 Task: Open Card Conference Execution in Board Resource Allocation Solutions to Workspace Fleet Management and add a team member Softage.1@softage.net, a label Blue, a checklist Project Management Training, an attachment from your computer, a color Blue and finally, add a card description 'Create new marketing materials for product launch' and a comment 'Given the potential impact of this task on our company environmental impact, let us ensure that we approach it with a sense of sustainability and responsibility.'. Add a start date 'Jan 01, 1900' with a due date 'Jan 08, 1900'
Action: Mouse moved to (220, 137)
Screenshot: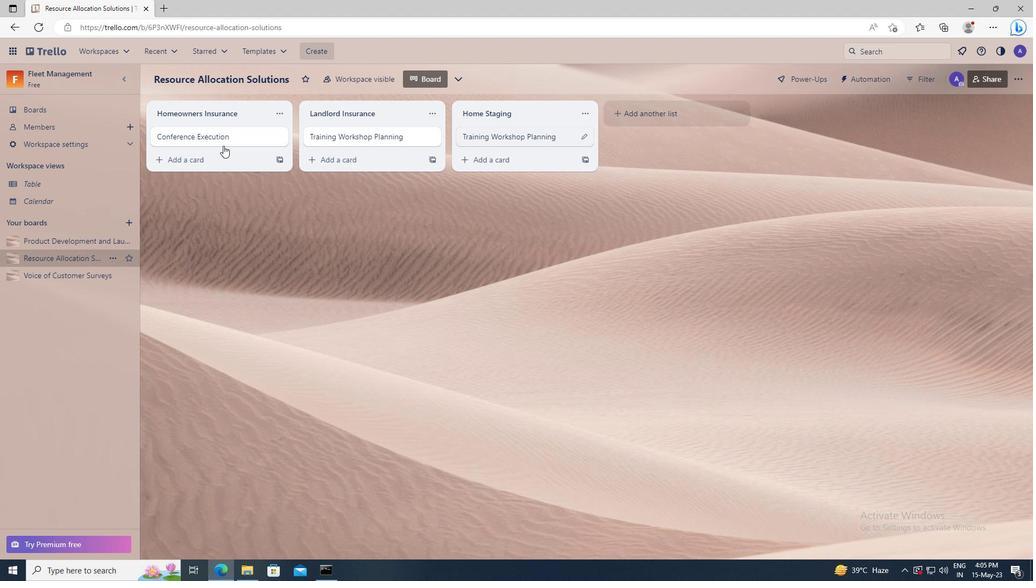 
Action: Mouse pressed left at (220, 137)
Screenshot: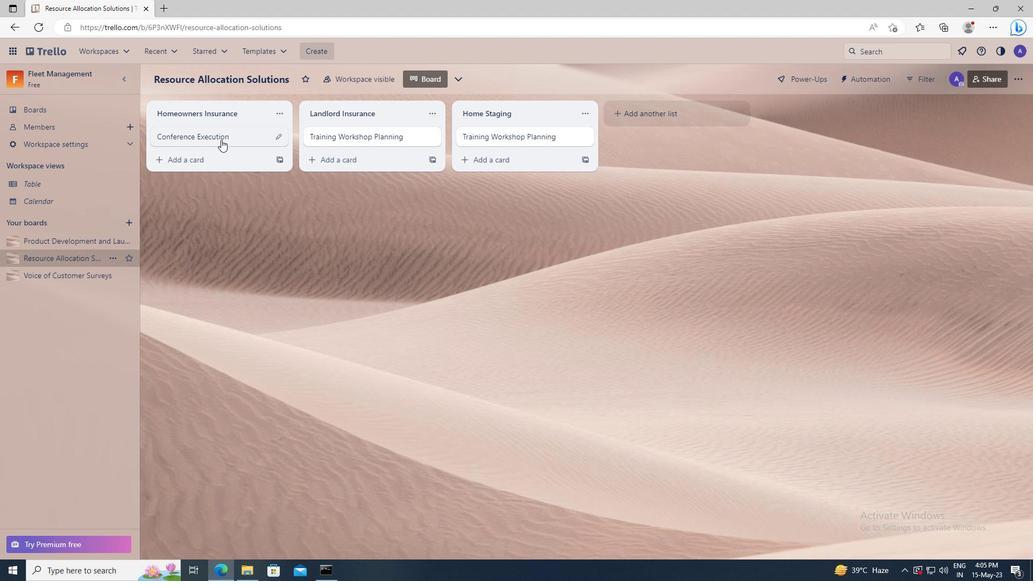 
Action: Mouse moved to (644, 128)
Screenshot: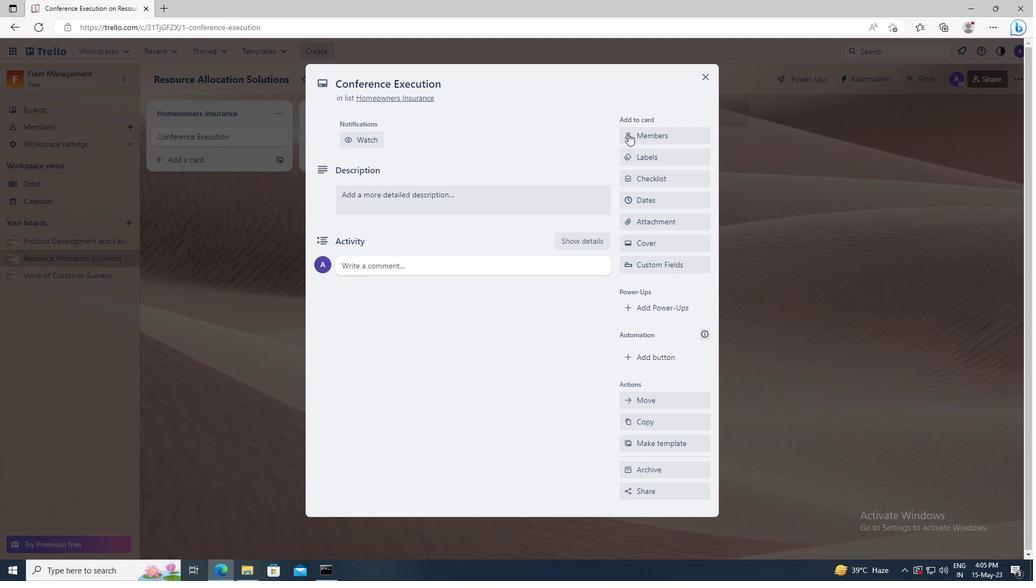 
Action: Mouse pressed left at (644, 128)
Screenshot: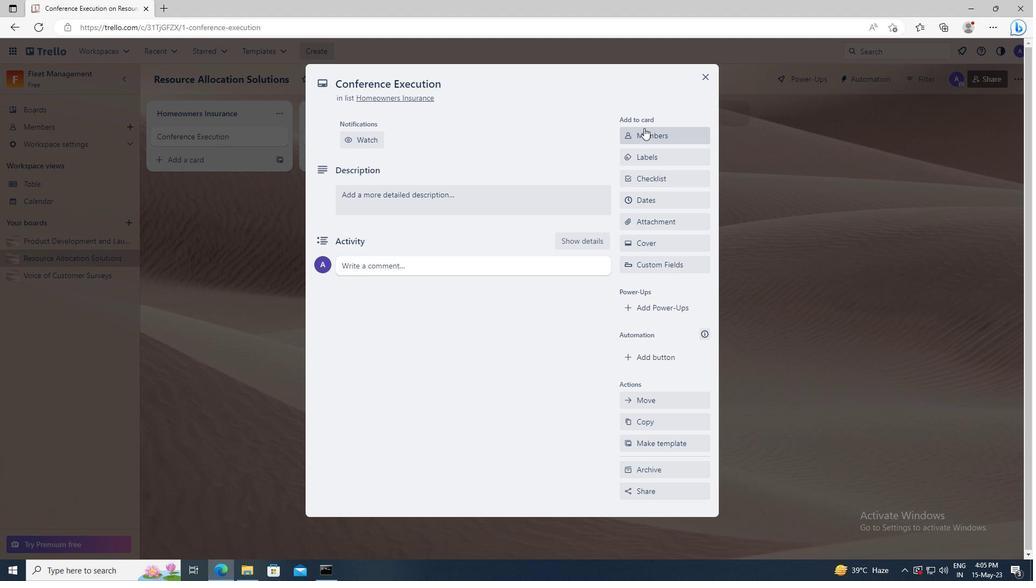
Action: Mouse moved to (646, 185)
Screenshot: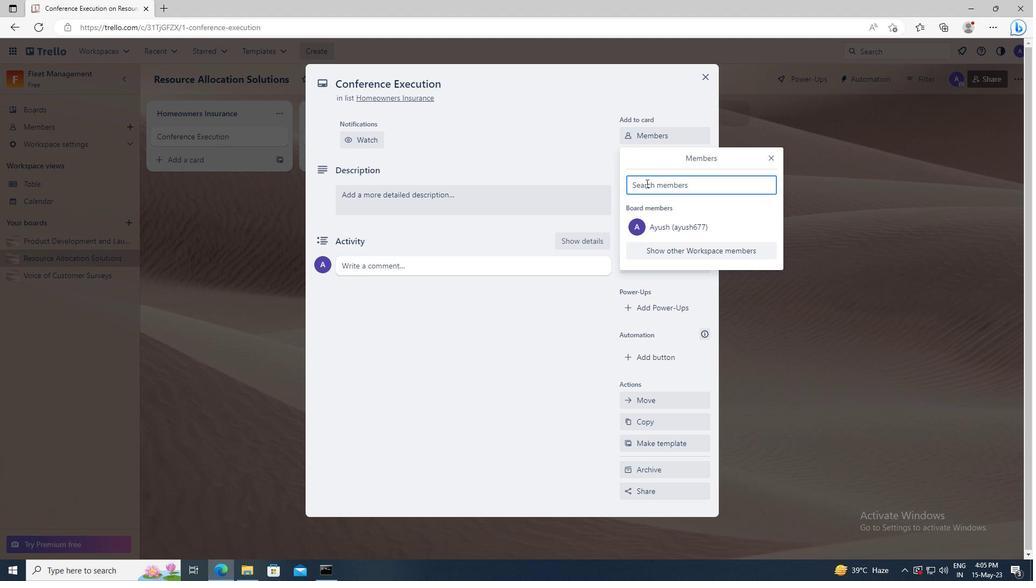 
Action: Mouse pressed left at (646, 185)
Screenshot: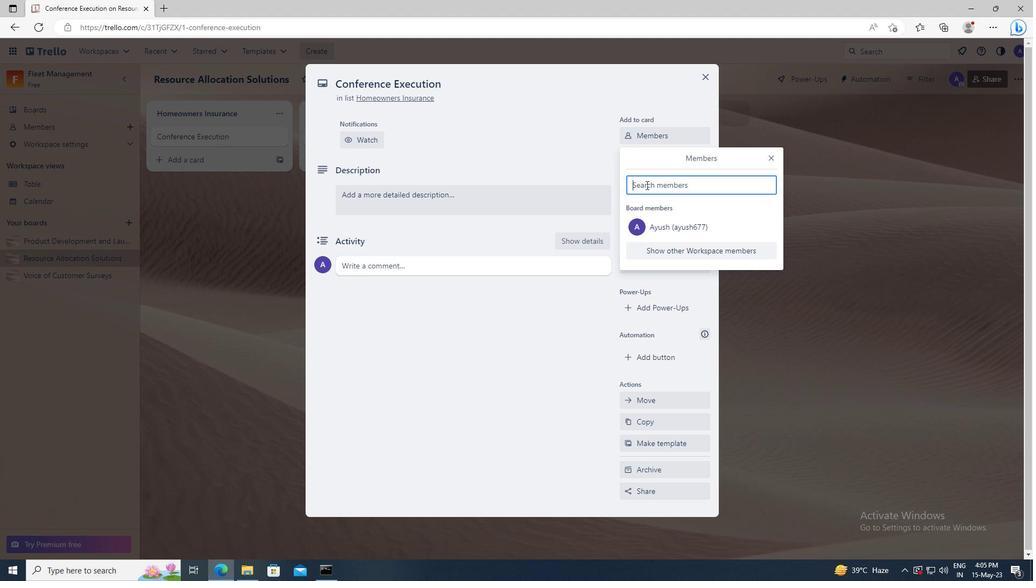 
Action: Key pressed <Key.shift>SOFTAGE.1
Screenshot: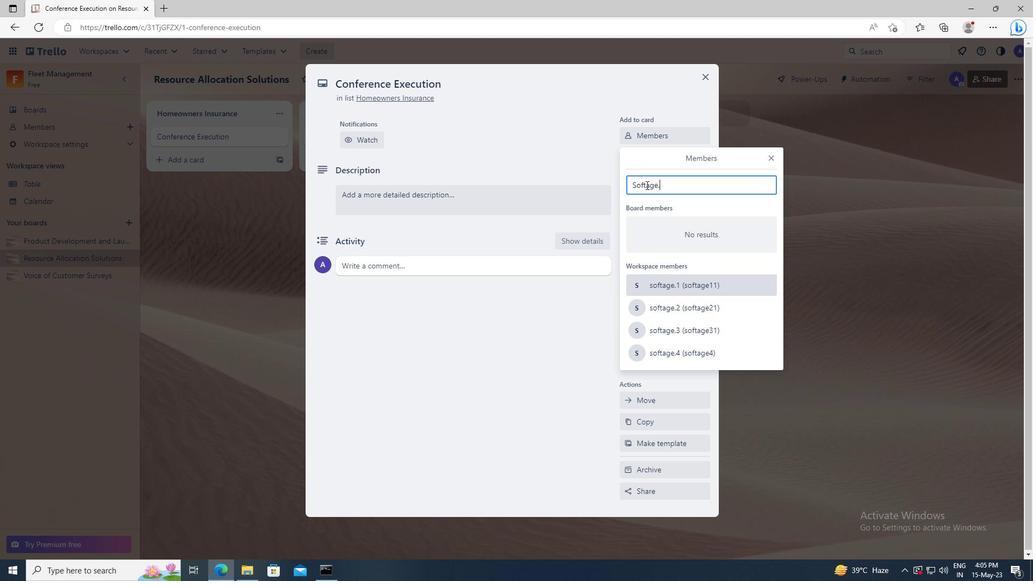 
Action: Mouse moved to (653, 284)
Screenshot: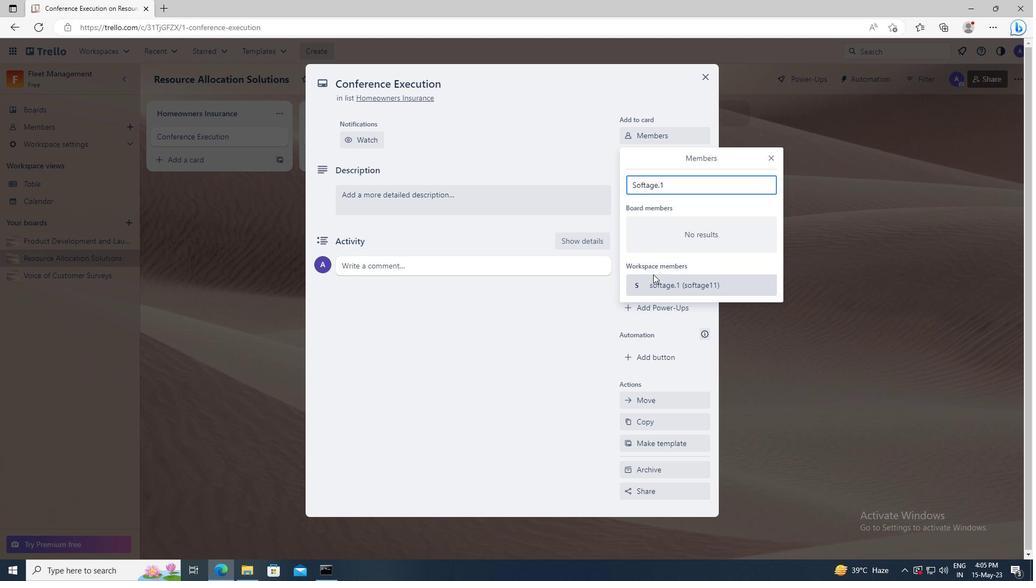 
Action: Mouse pressed left at (653, 284)
Screenshot: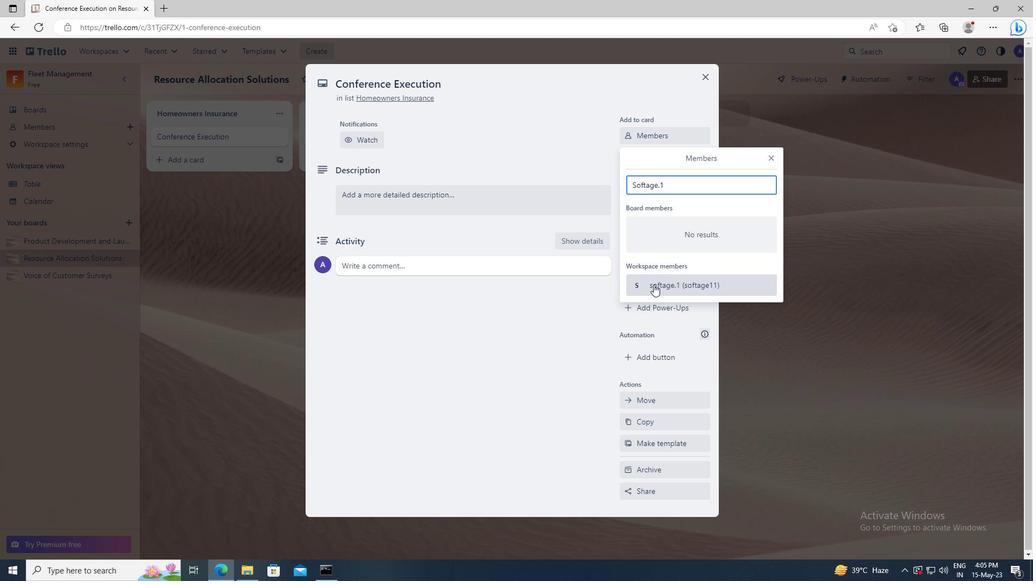 
Action: Mouse moved to (769, 156)
Screenshot: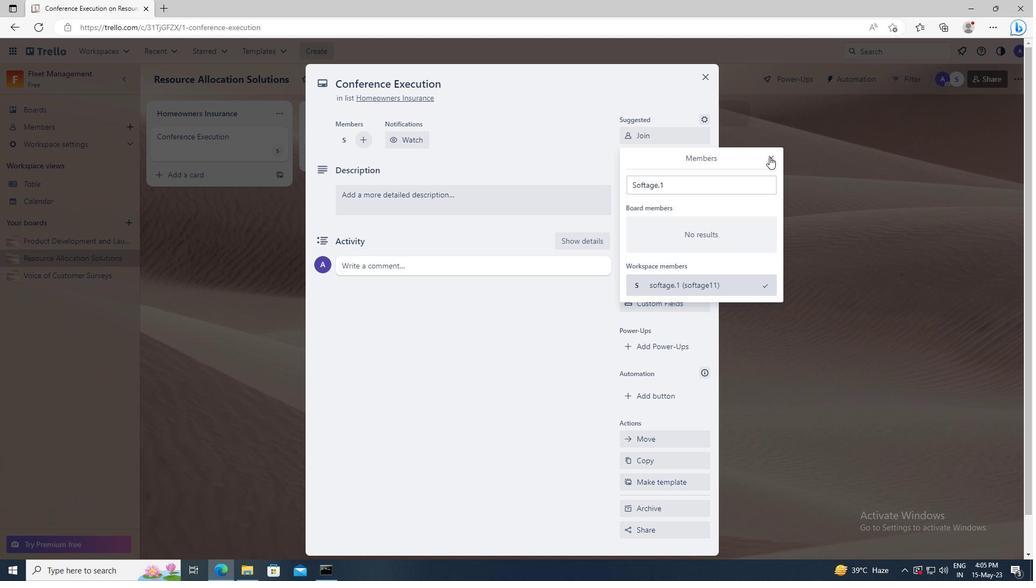 
Action: Mouse pressed left at (769, 156)
Screenshot: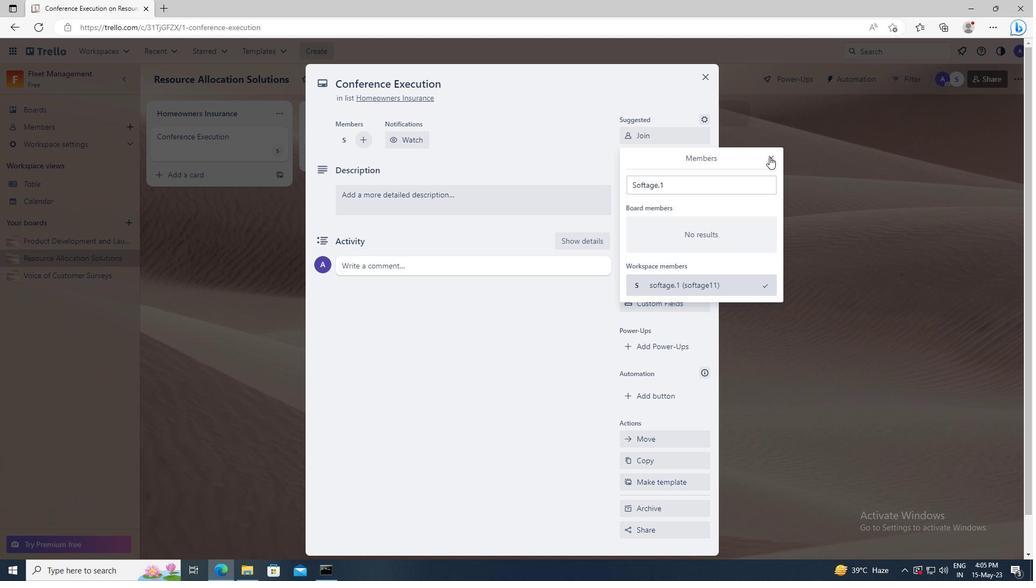 
Action: Mouse moved to (678, 191)
Screenshot: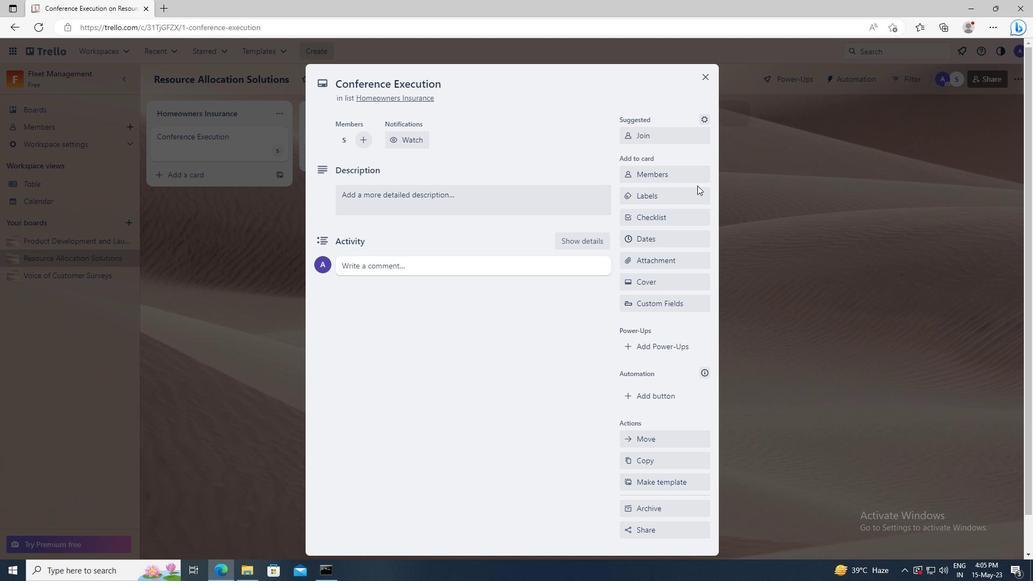 
Action: Mouse pressed left at (678, 191)
Screenshot: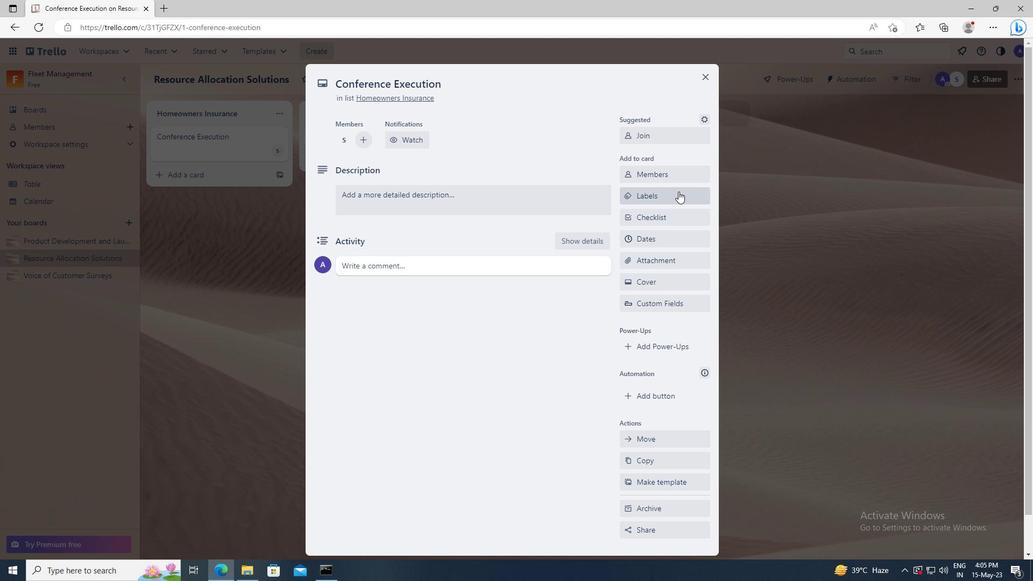 
Action: Mouse moved to (700, 406)
Screenshot: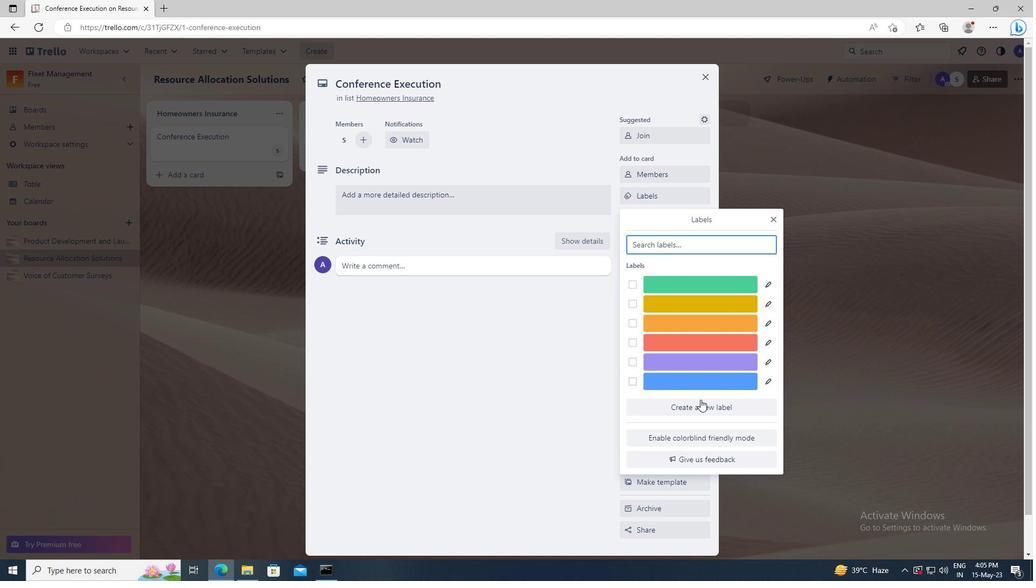
Action: Mouse pressed left at (700, 406)
Screenshot: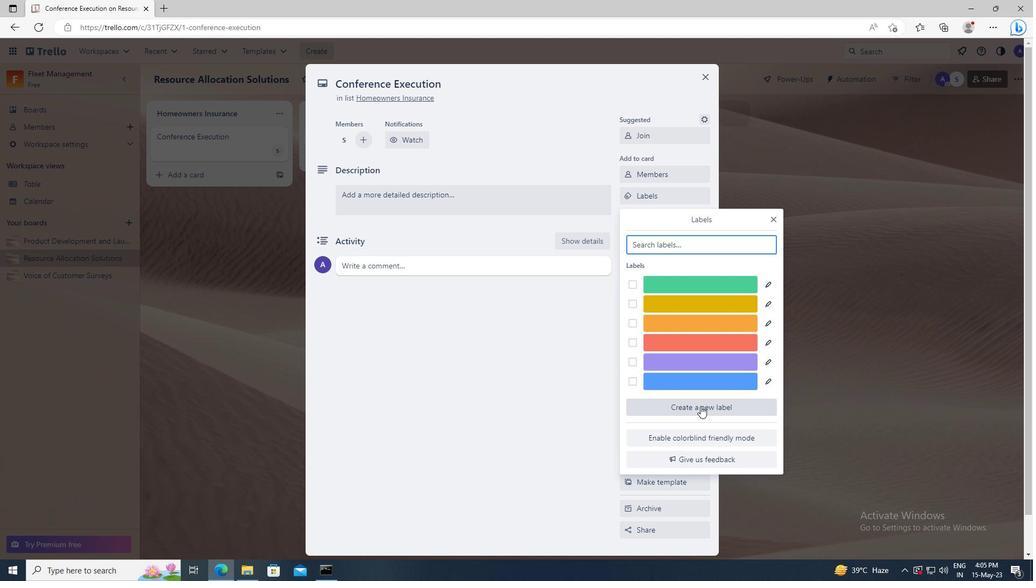 
Action: Mouse moved to (646, 433)
Screenshot: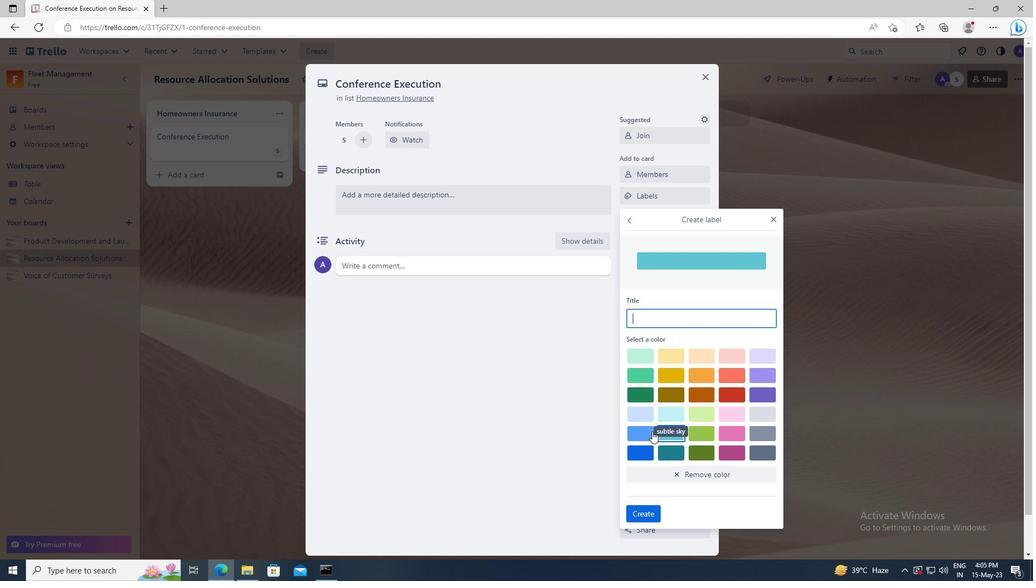 
Action: Mouse pressed left at (646, 433)
Screenshot: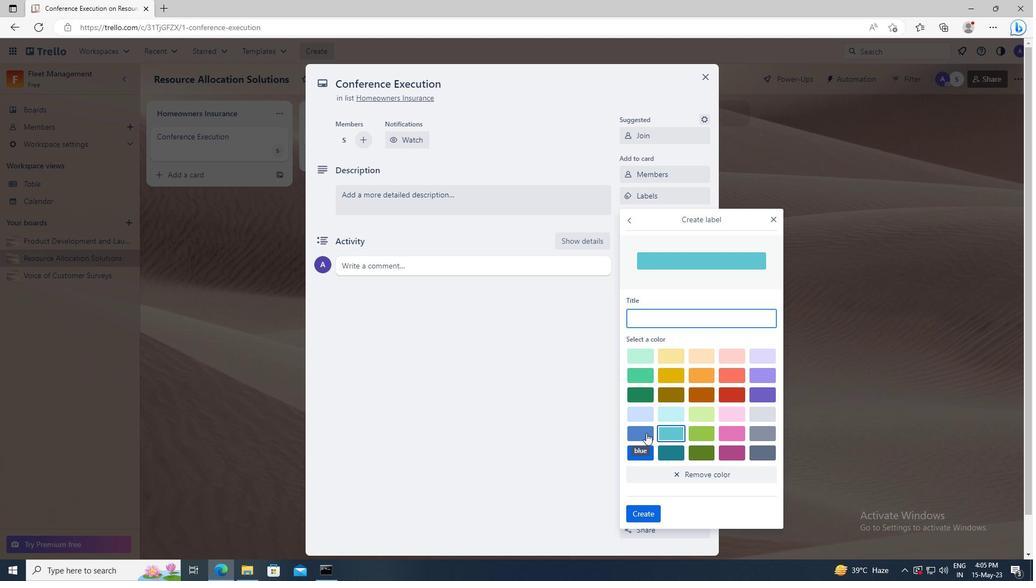 
Action: Mouse moved to (645, 512)
Screenshot: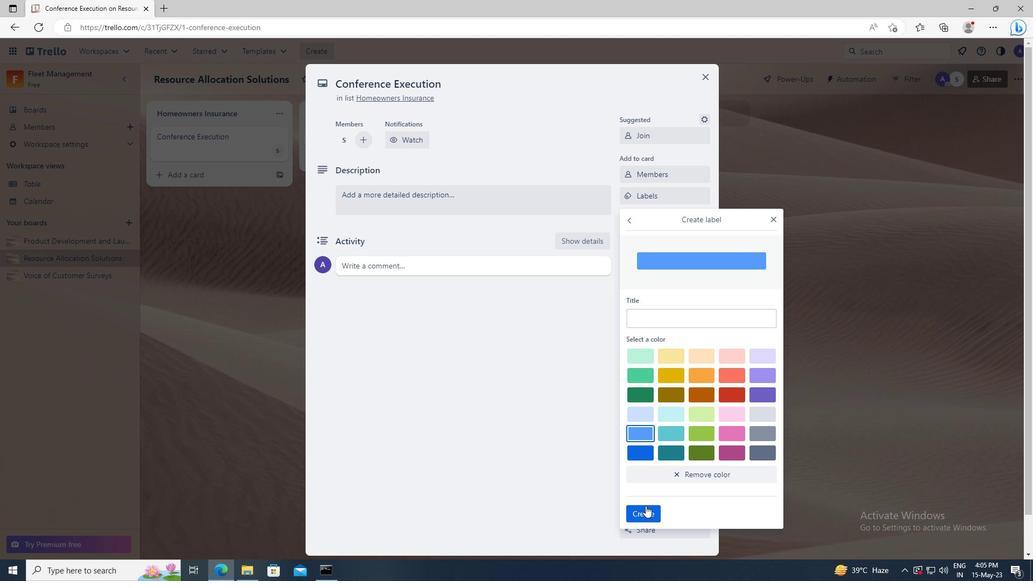 
Action: Mouse pressed left at (645, 512)
Screenshot: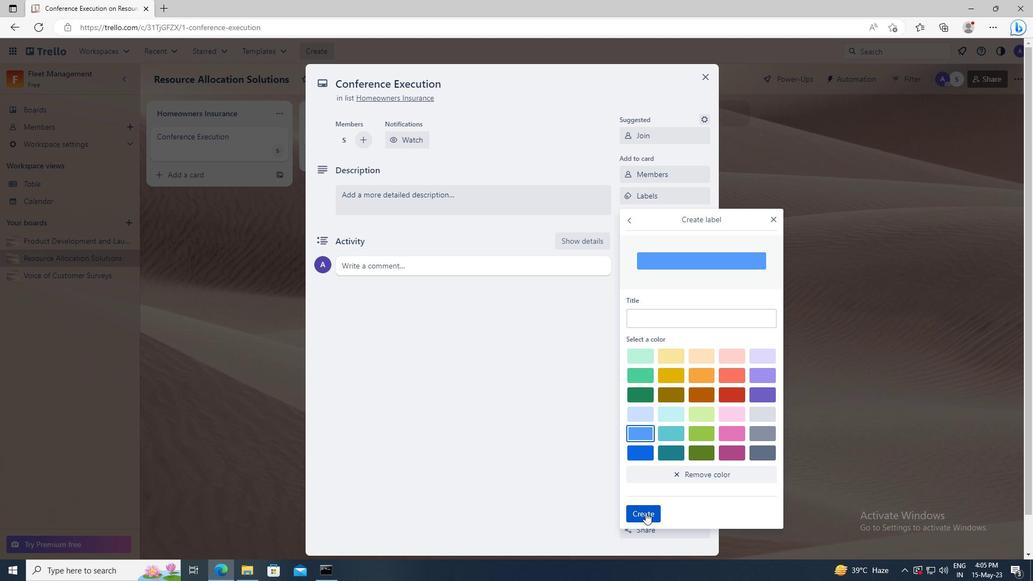 
Action: Mouse moved to (775, 221)
Screenshot: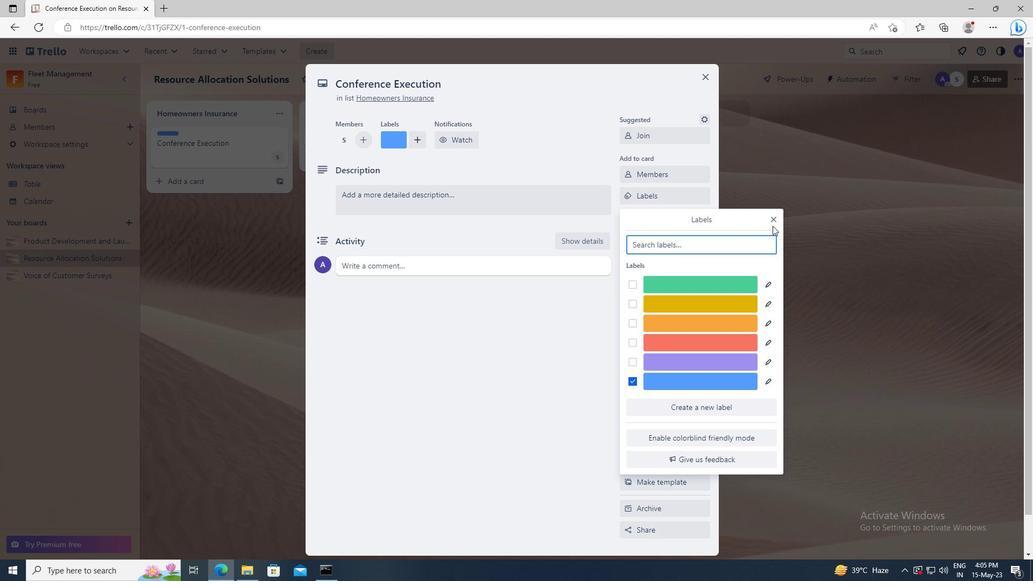 
Action: Mouse pressed left at (775, 221)
Screenshot: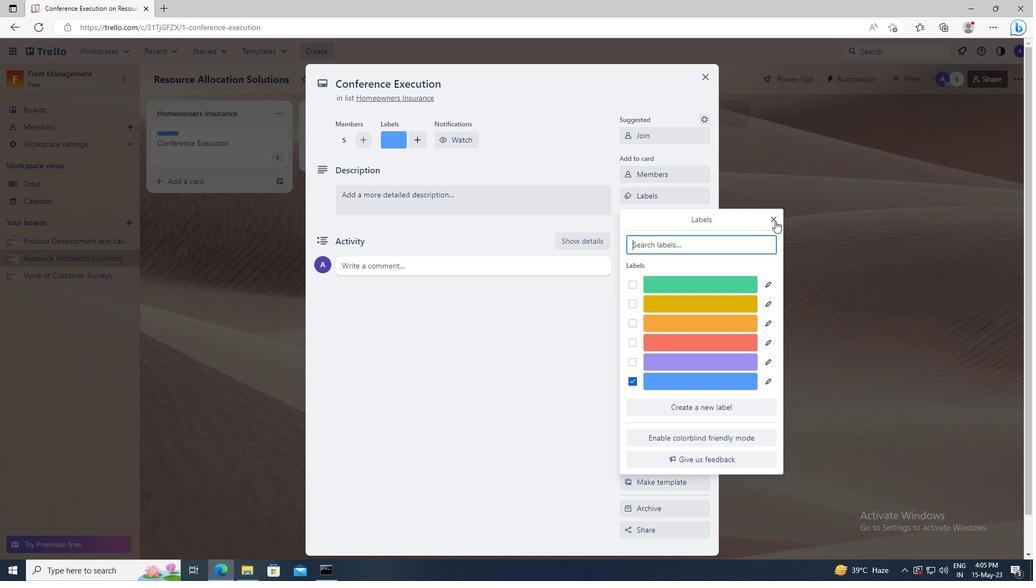 
Action: Mouse moved to (627, 217)
Screenshot: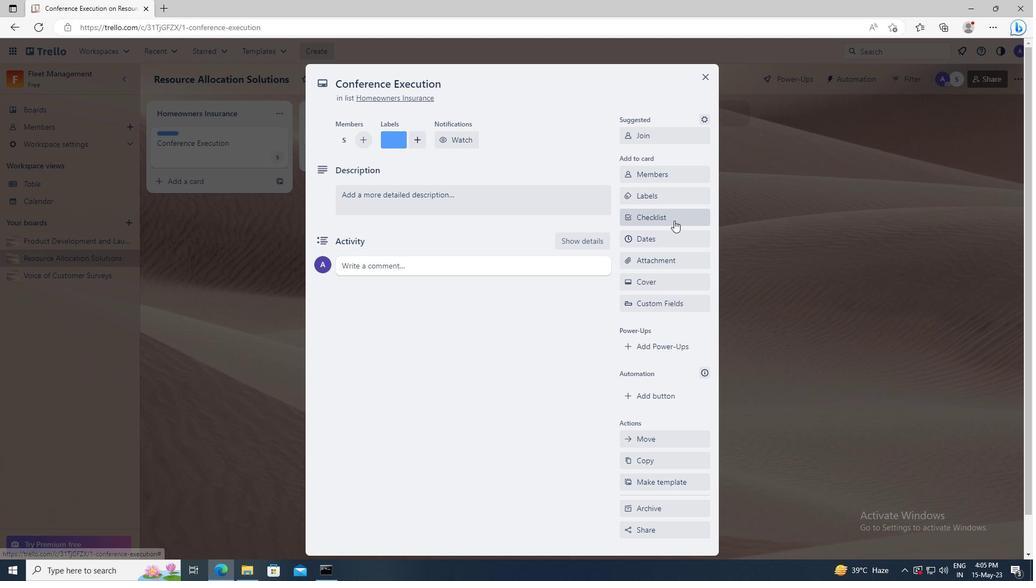 
Action: Mouse pressed left at (627, 217)
Screenshot: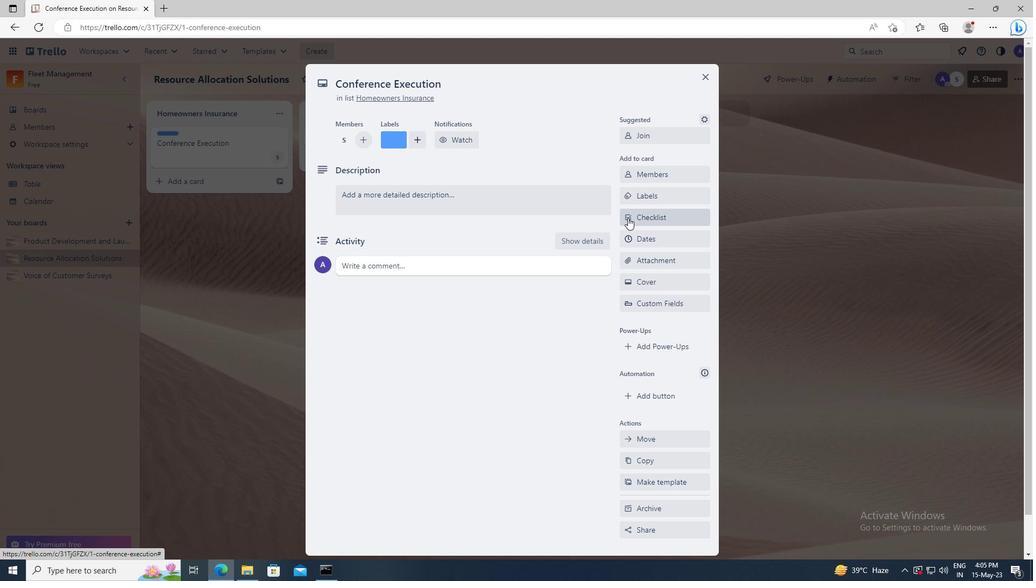 
Action: Key pressed <Key.shift>PROJECT<Key.space><Key.shift>MANAGEMENT<Key.space><Key.shift>TRAINING
Screenshot: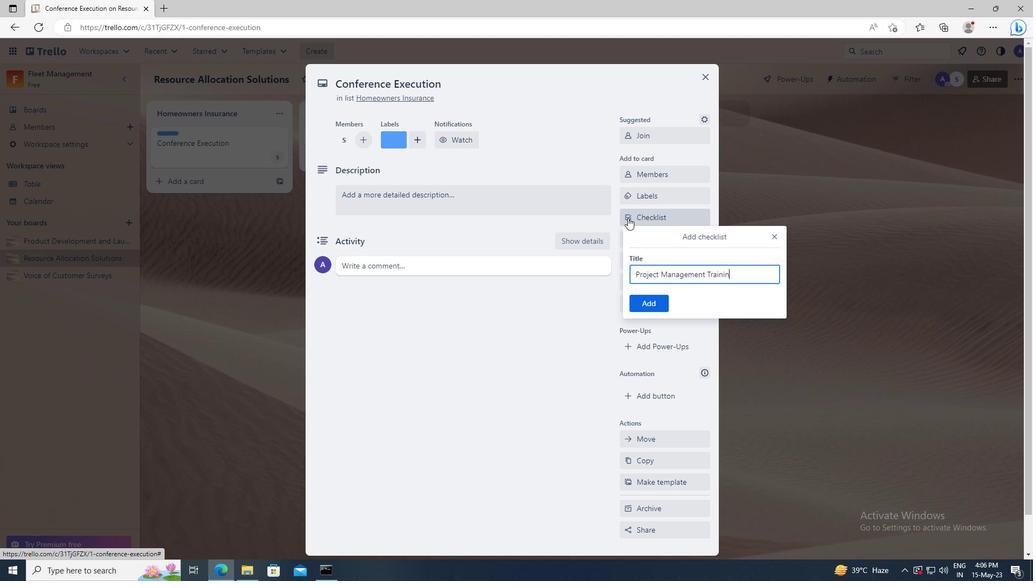 
Action: Mouse moved to (642, 301)
Screenshot: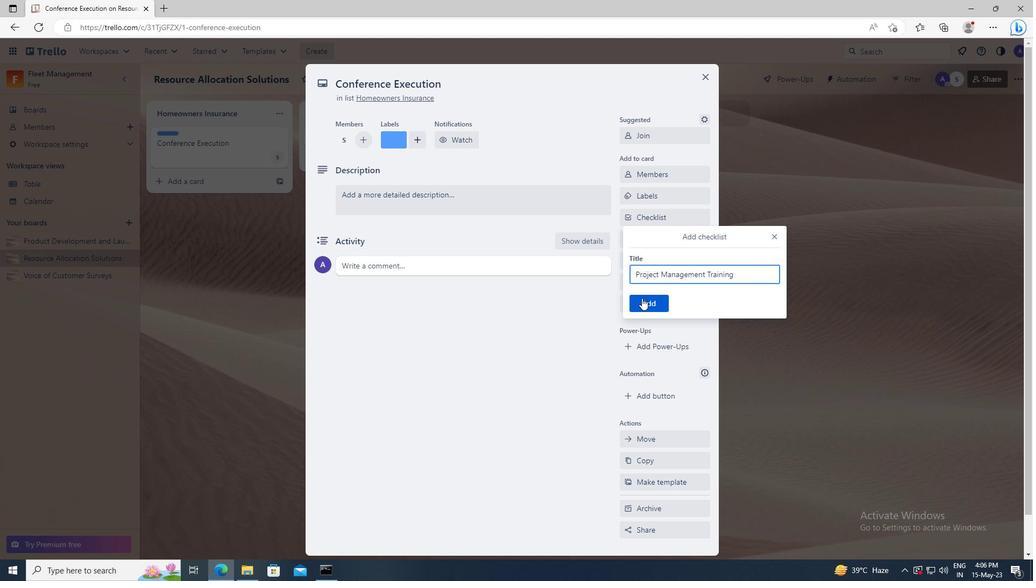 
Action: Mouse pressed left at (642, 301)
Screenshot: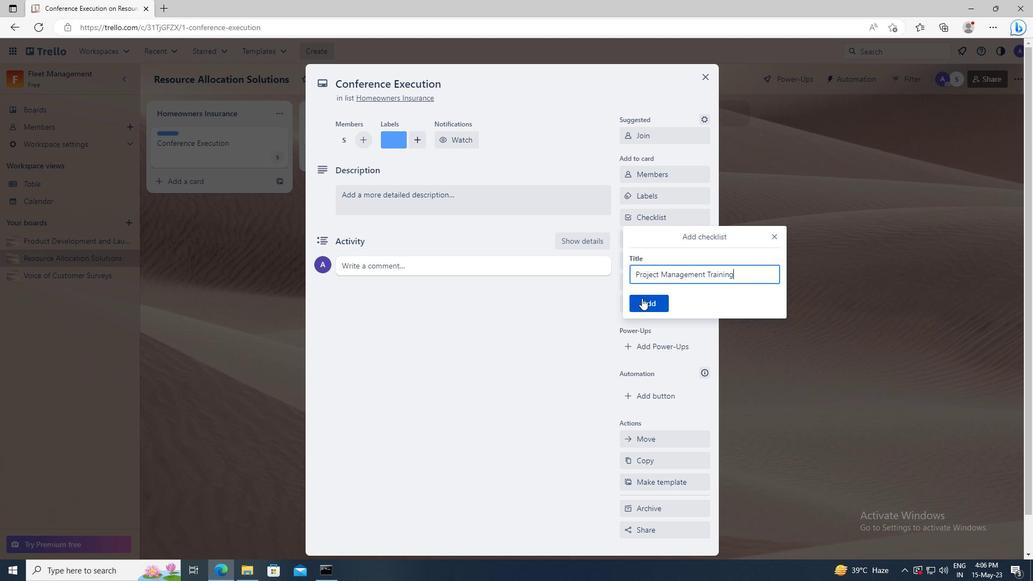 
Action: Mouse moved to (644, 260)
Screenshot: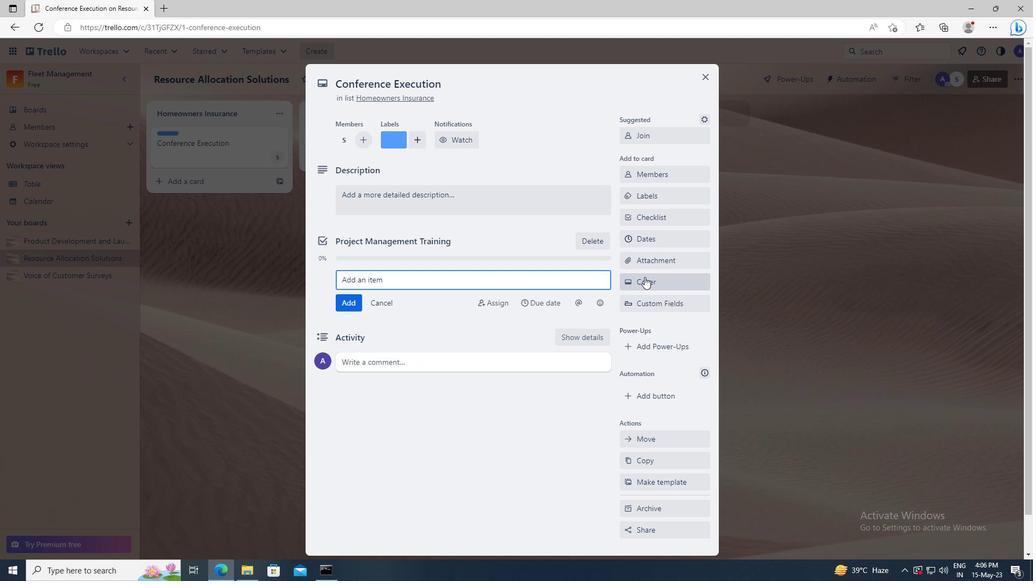 
Action: Mouse pressed left at (644, 260)
Screenshot: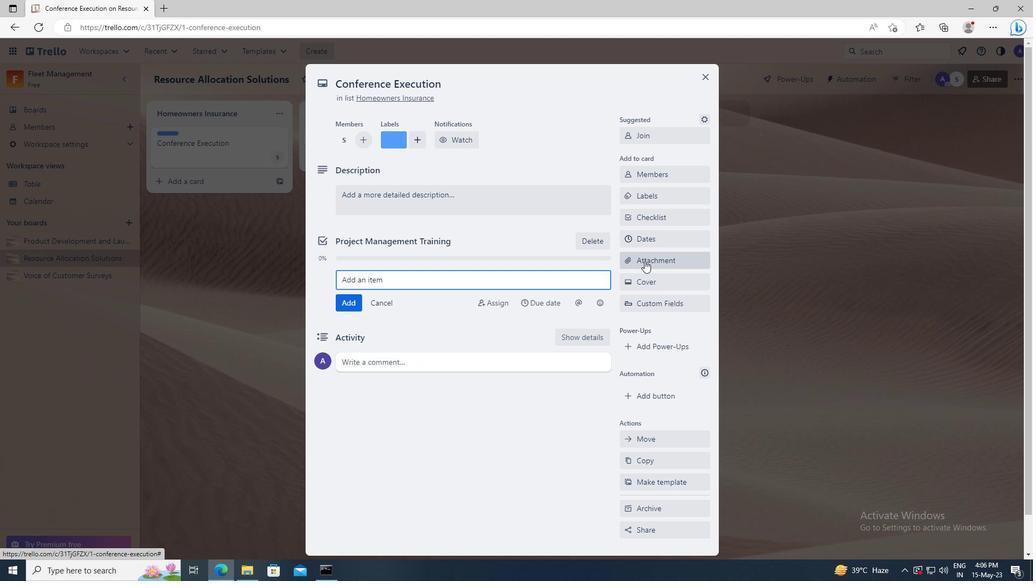 
Action: Mouse moved to (650, 304)
Screenshot: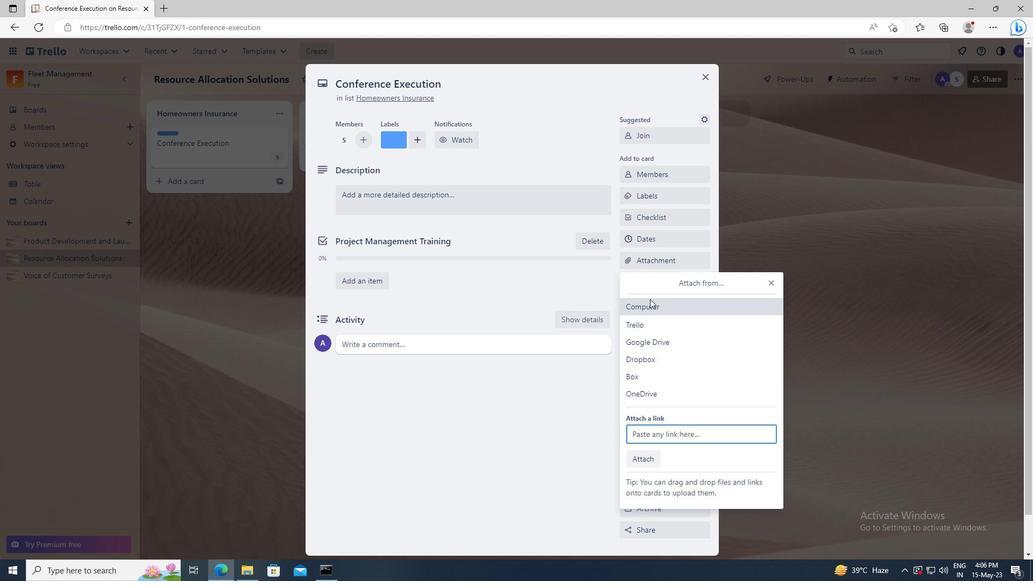 
Action: Mouse pressed left at (650, 304)
Screenshot: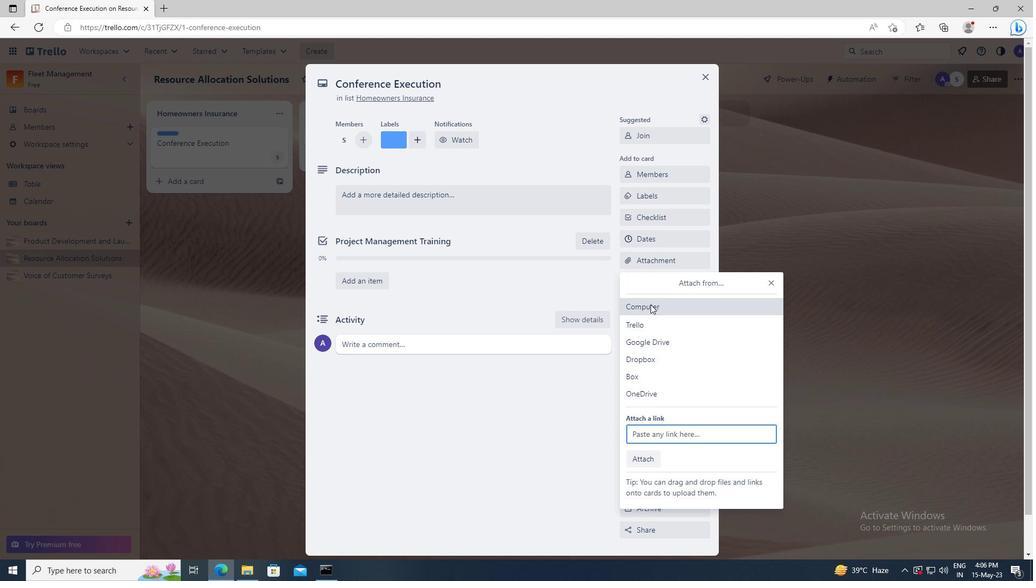 
Action: Mouse moved to (274, 95)
Screenshot: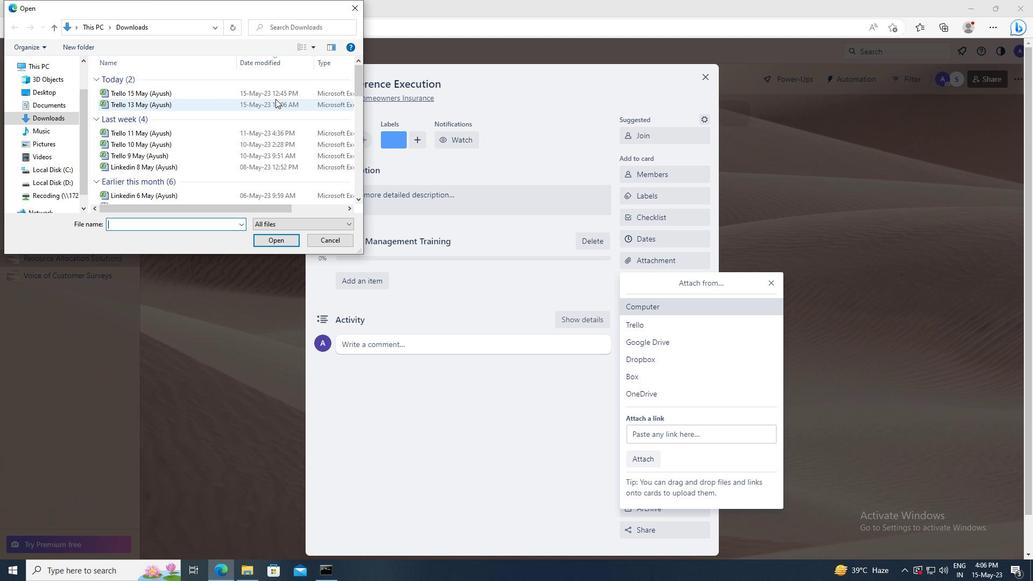
Action: Mouse pressed left at (274, 95)
Screenshot: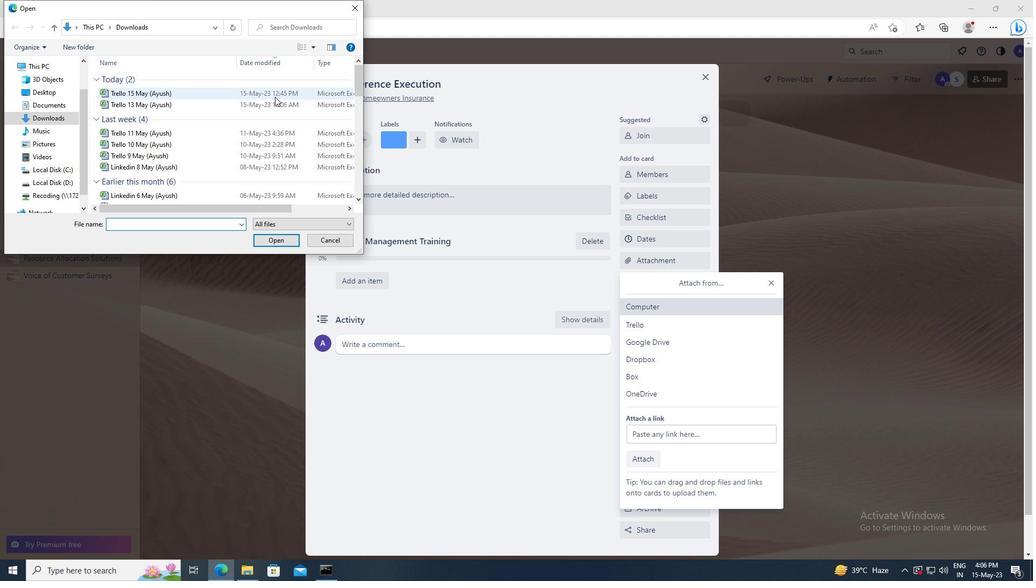 
Action: Mouse moved to (285, 238)
Screenshot: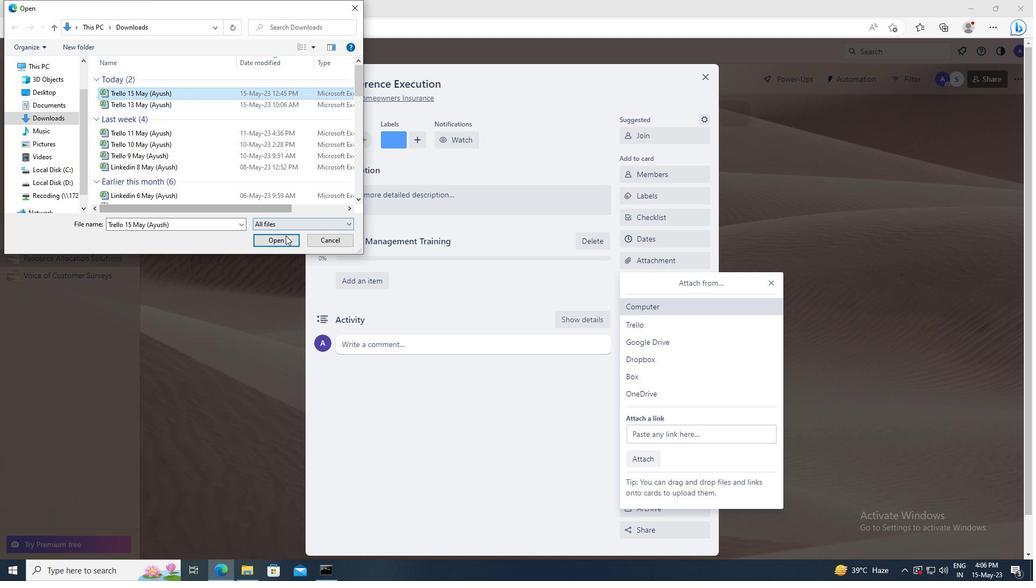 
Action: Mouse pressed left at (285, 238)
Screenshot: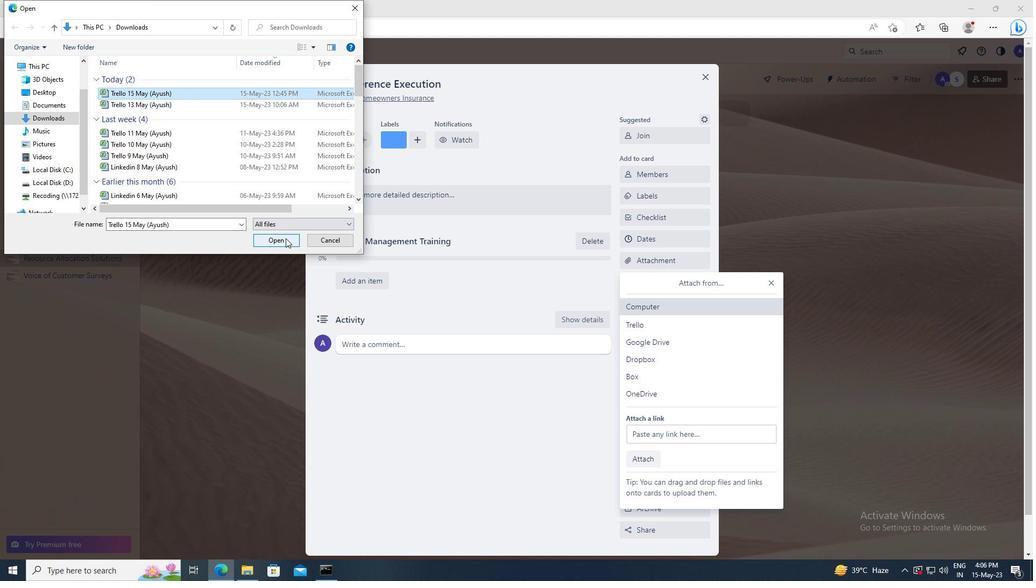 
Action: Mouse moved to (632, 280)
Screenshot: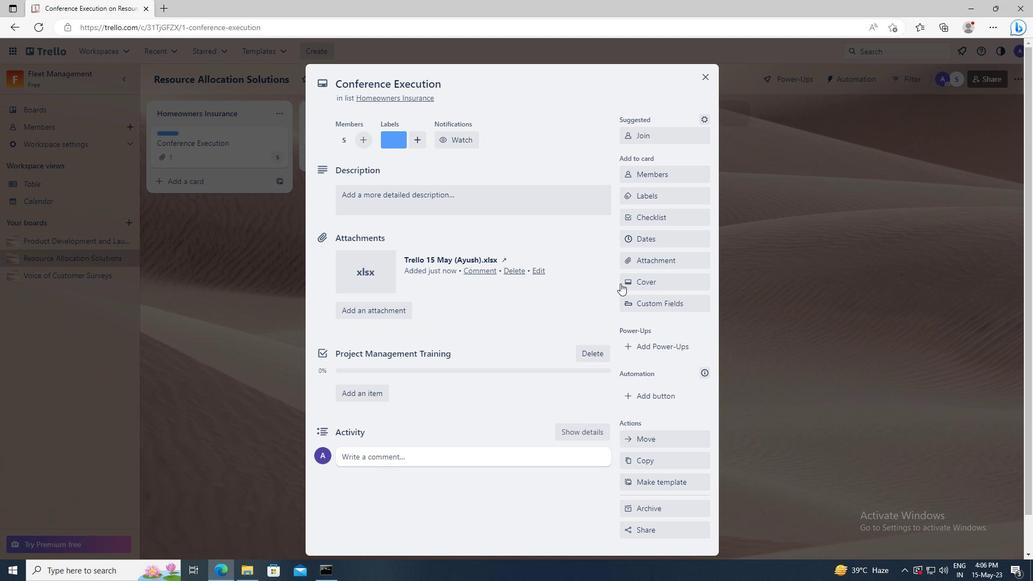 
Action: Mouse pressed left at (632, 280)
Screenshot: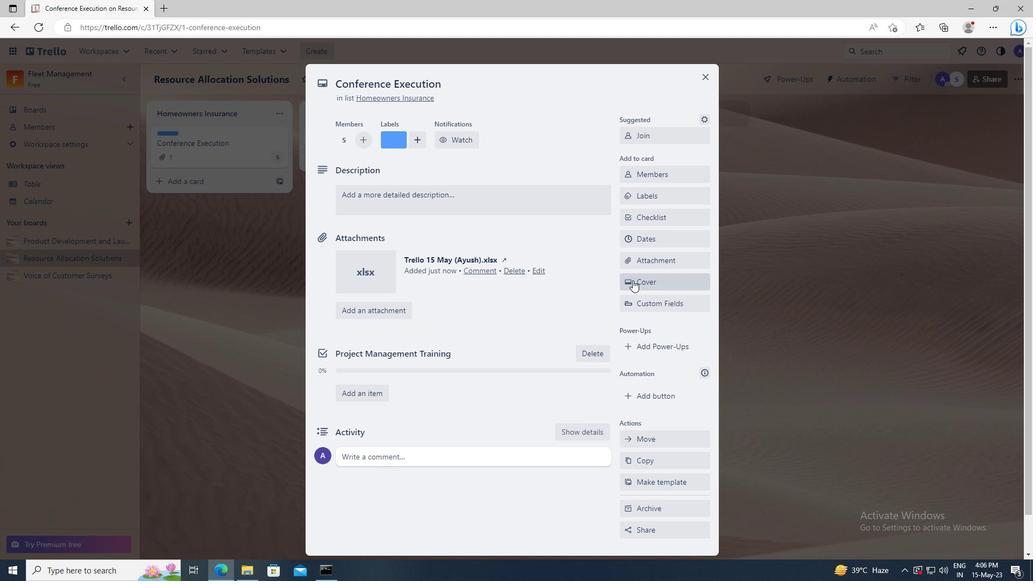 
Action: Mouse moved to (641, 368)
Screenshot: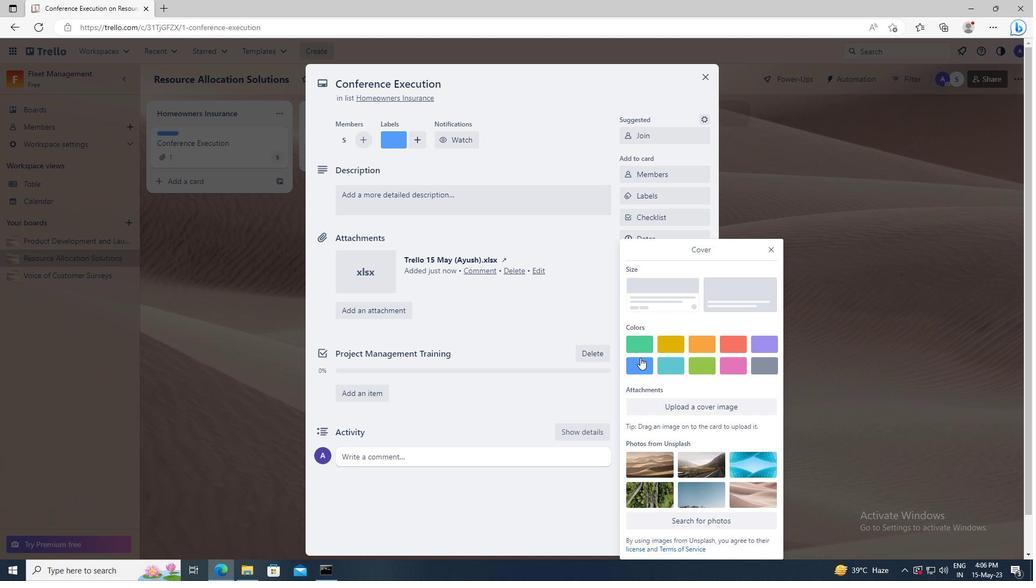 
Action: Mouse pressed left at (641, 368)
Screenshot: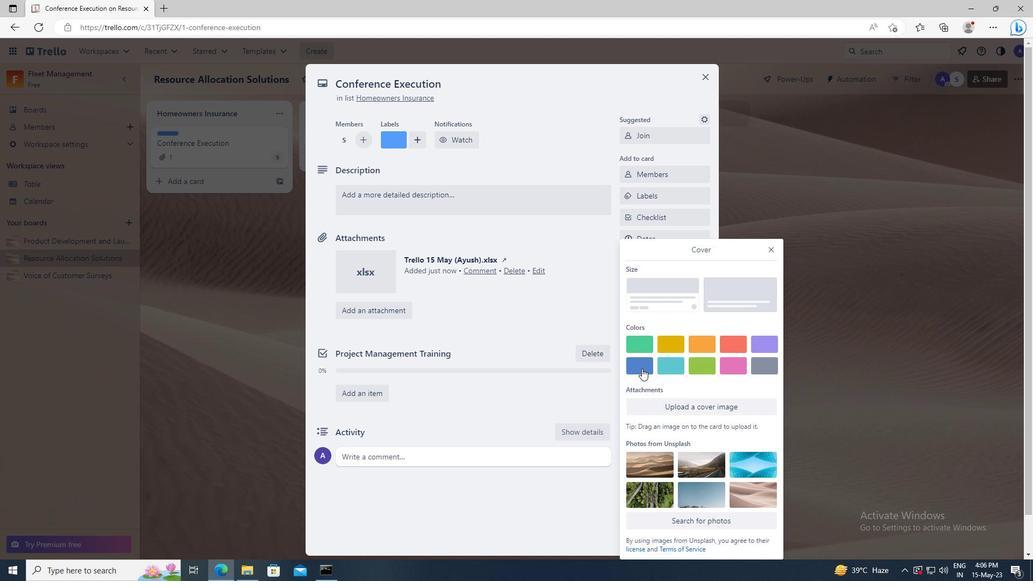 
Action: Mouse moved to (773, 230)
Screenshot: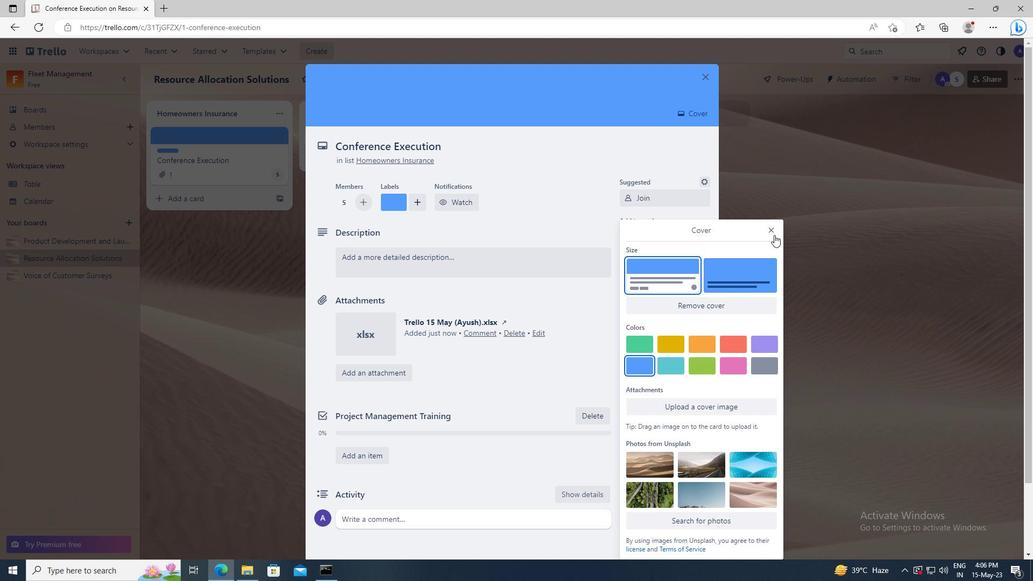 
Action: Mouse pressed left at (773, 230)
Screenshot: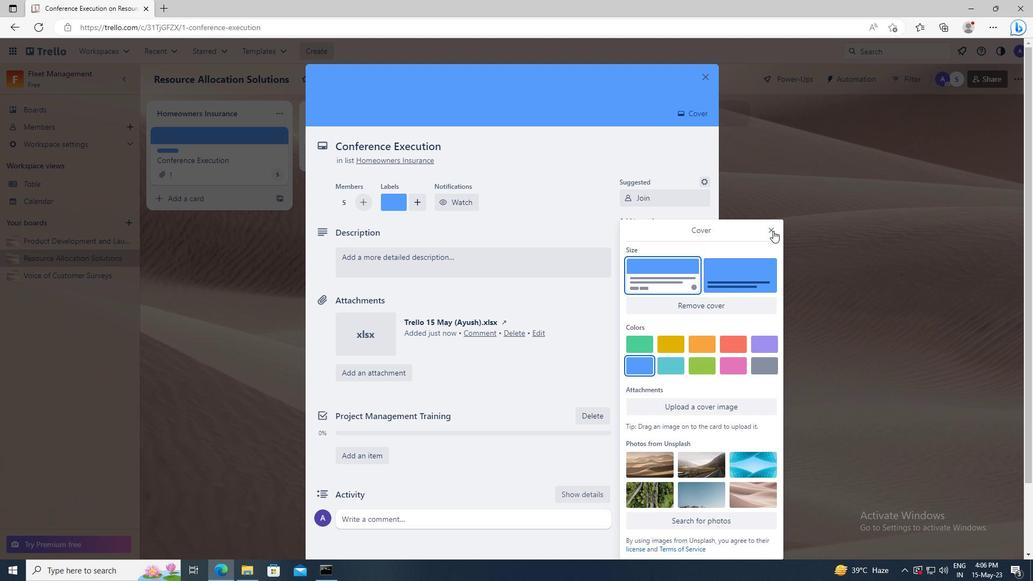 
Action: Mouse moved to (553, 263)
Screenshot: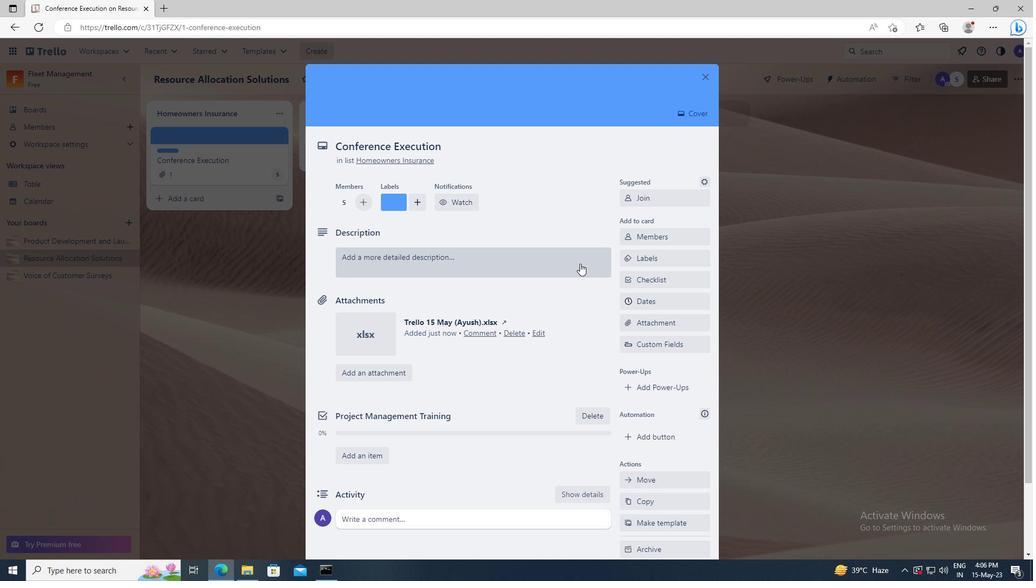 
Action: Mouse pressed left at (553, 263)
Screenshot: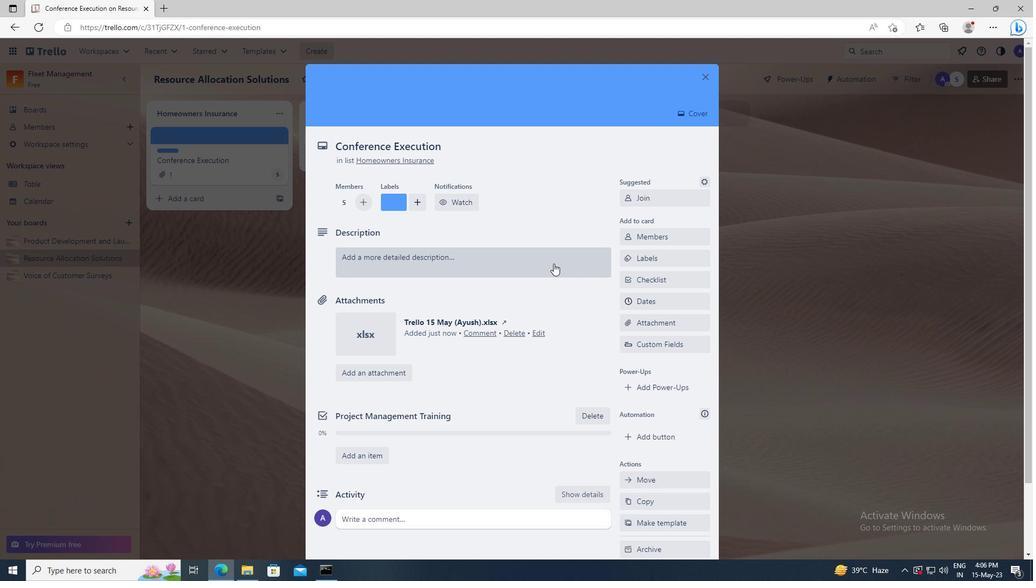 
Action: Key pressed <Key.shift>CREATE<Key.space>NEW<Key.space>MARKETING<Key.space>MATERIALS<Key.space>FOR<Key.space>PRODUCT<Key.space>LAUNCH
Screenshot: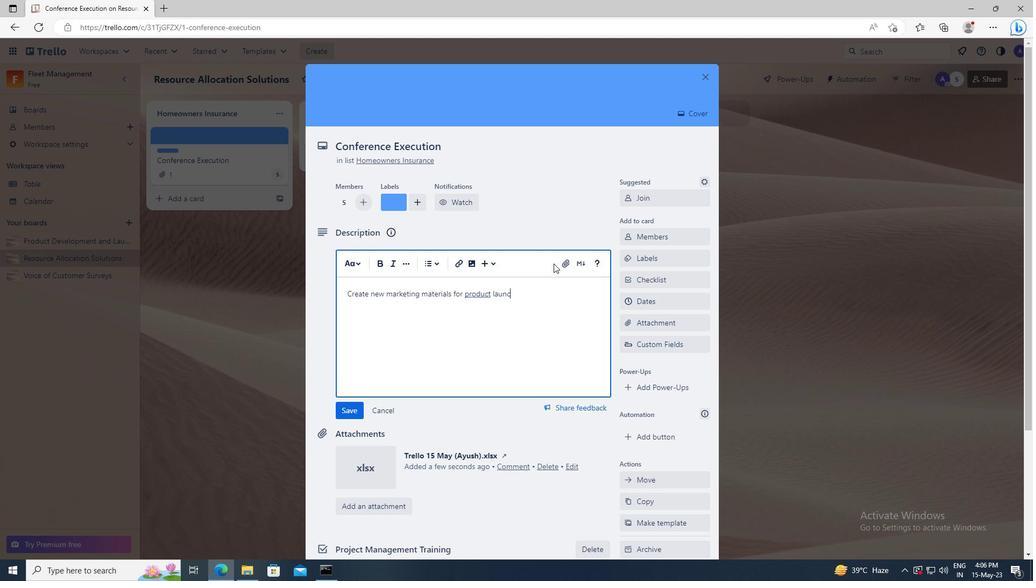
Action: Mouse scrolled (553, 263) with delta (0, 0)
Screenshot: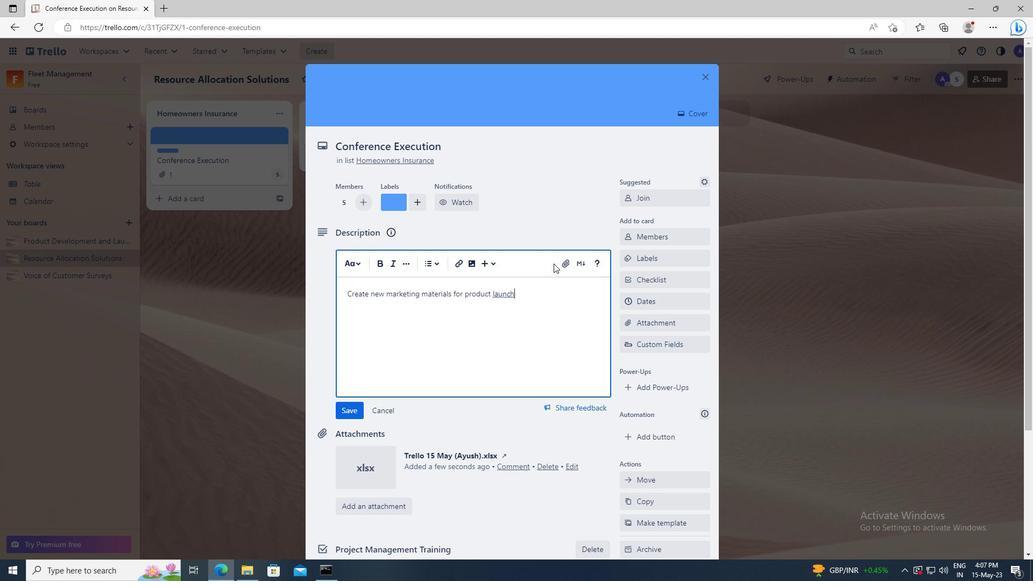 
Action: Mouse scrolled (553, 263) with delta (0, 0)
Screenshot: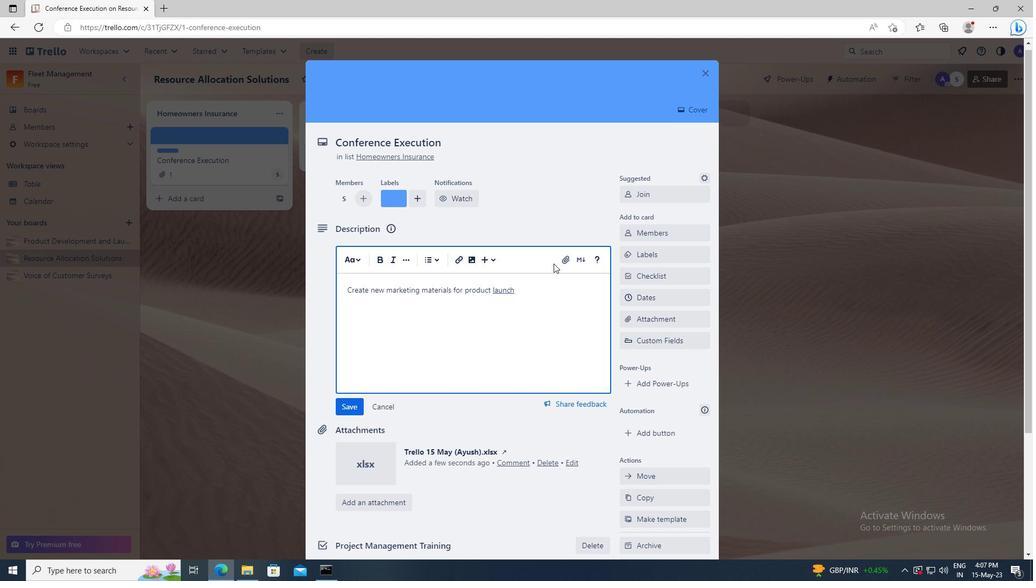 
Action: Mouse moved to (355, 255)
Screenshot: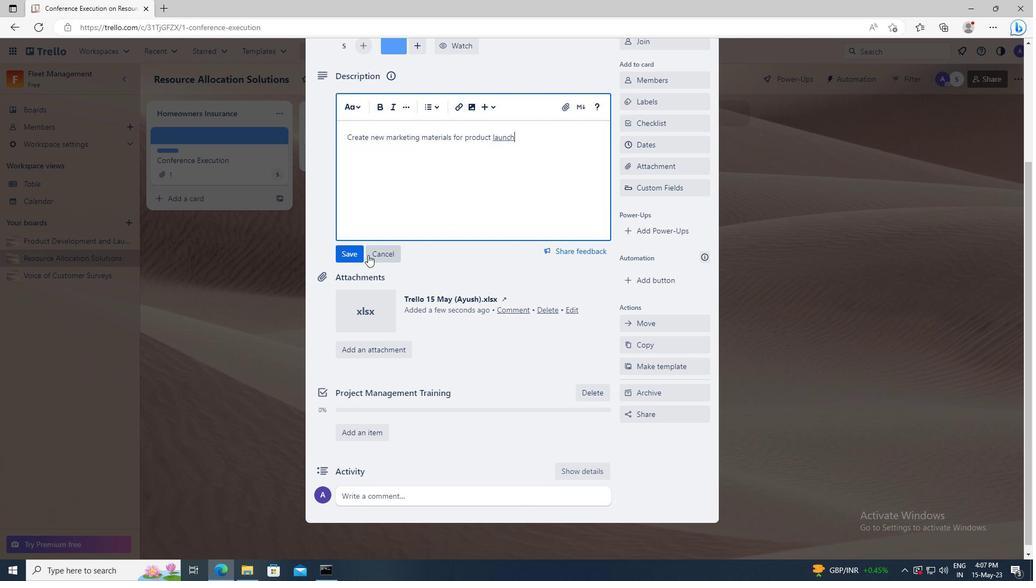 
Action: Mouse pressed left at (355, 255)
Screenshot: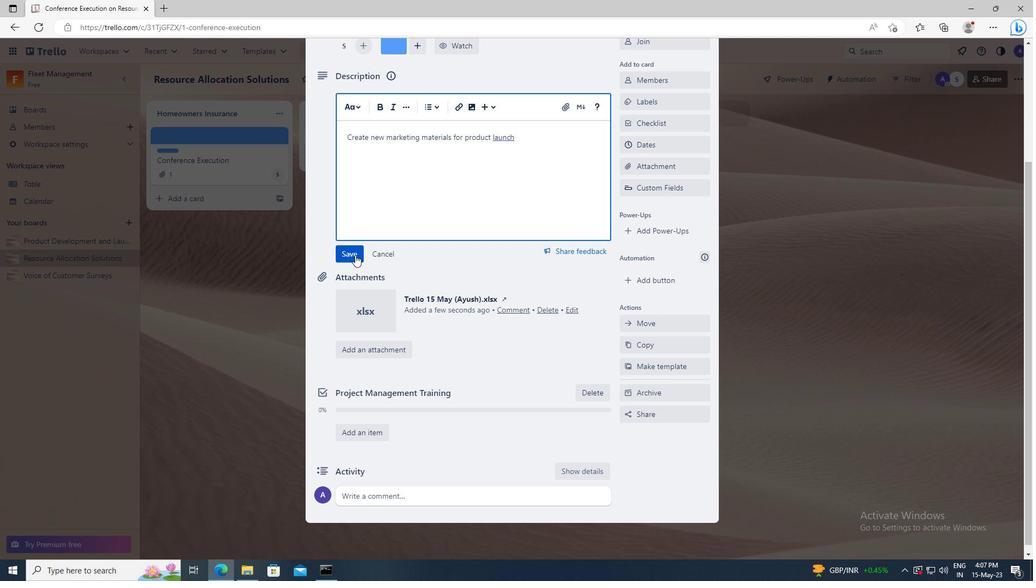 
Action: Mouse moved to (373, 420)
Screenshot: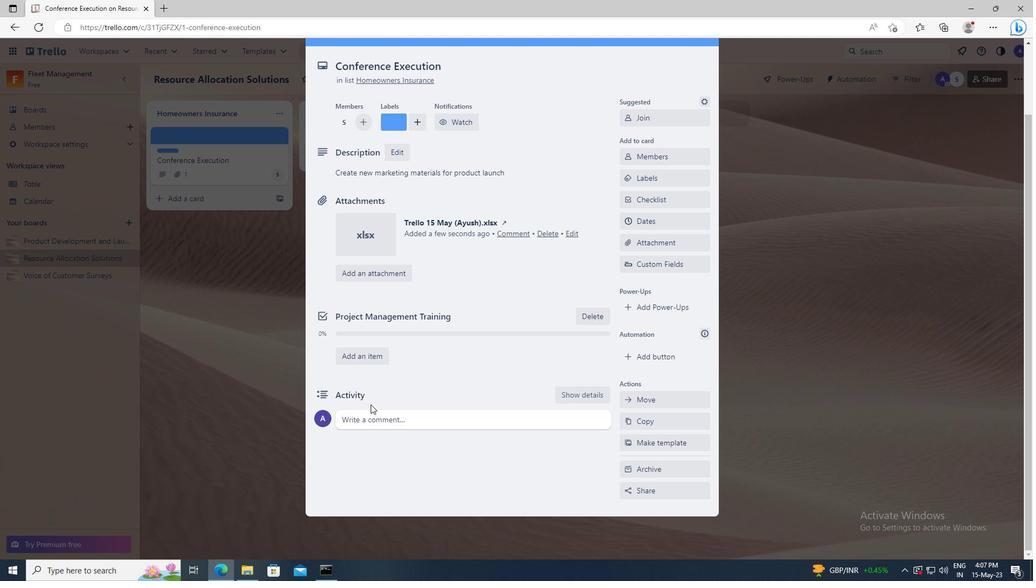
Action: Mouse pressed left at (373, 420)
Screenshot: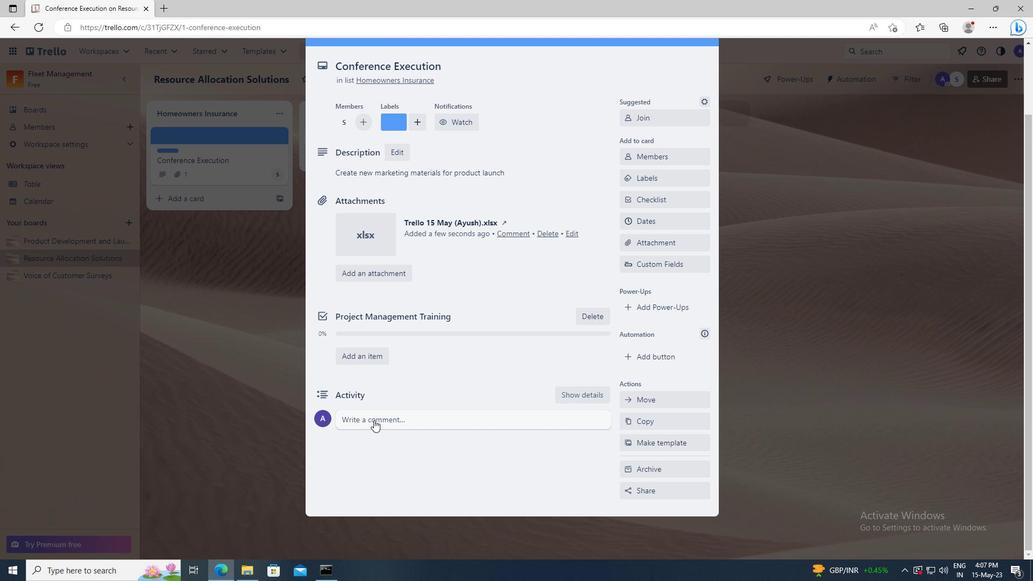 
Action: Key pressed <Key.shift>GIVEN<Key.space>THE<Key.space>POTENTIAL<Key.space>IMPACT<Key.space>OF<Key.space>THIS<Key.space>TASK<Key.space>ON<Key.space>OUR<Key.space>COMPANY<Key.space>ENVIRONMENTAL<Key.space>IMPACT,<Key.space>LET<Key.space>US<Key.space>ENSURE<Key.space>THAT<Key.space>WE<Key.space>APPROACH<Key.space>IT<Key.space>WITH<Key.space>A<Key.space>SENSE<Key.space>OF<Key.space>SUSTAINABILITY<Key.space>AND<Key.space>RESPONSIBILITY.
Screenshot: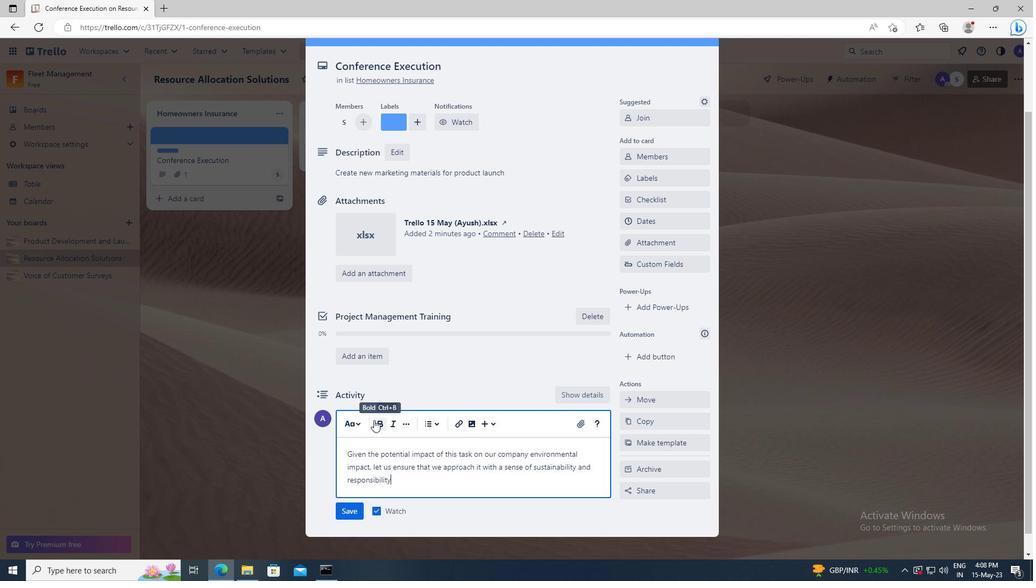 
Action: Mouse moved to (358, 510)
Screenshot: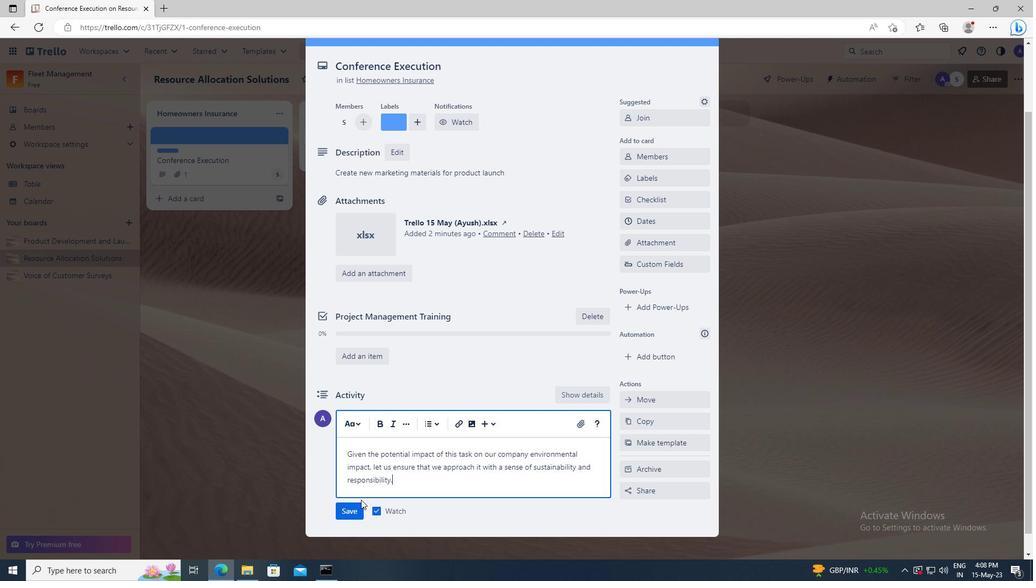
Action: Mouse pressed left at (358, 510)
Screenshot: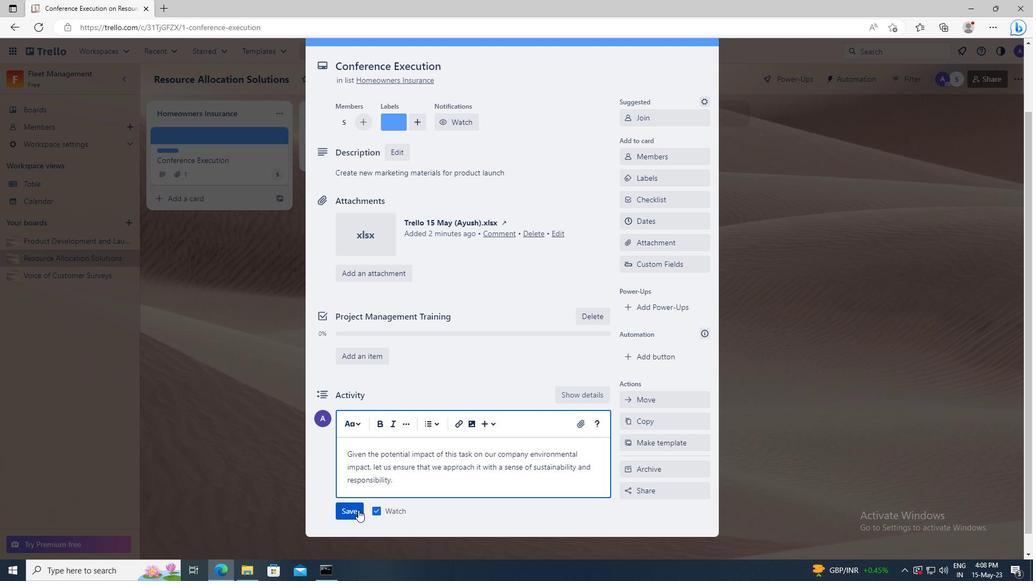 
Action: Mouse moved to (633, 219)
Screenshot: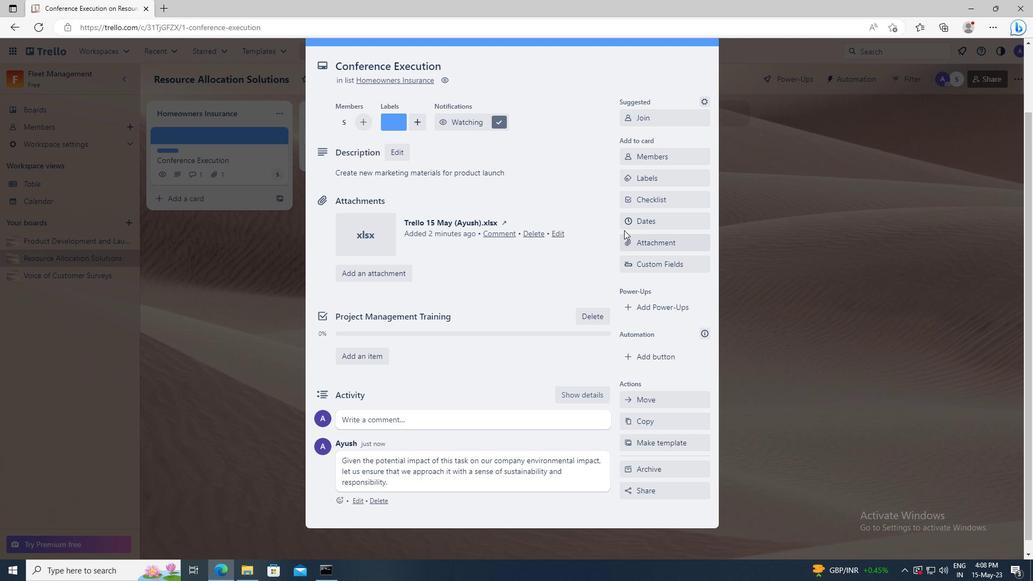 
Action: Mouse pressed left at (633, 219)
Screenshot: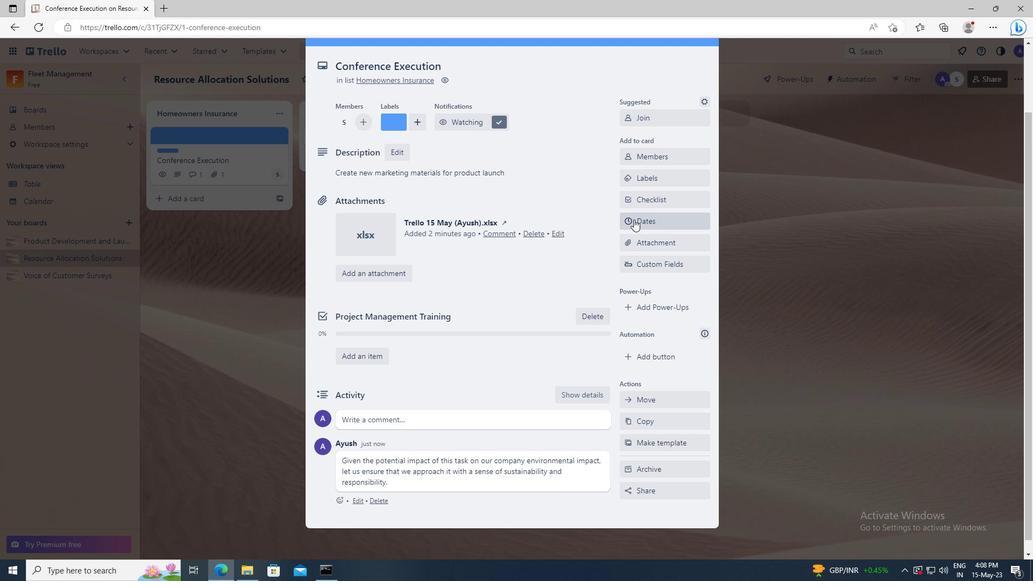 
Action: Mouse moved to (632, 272)
Screenshot: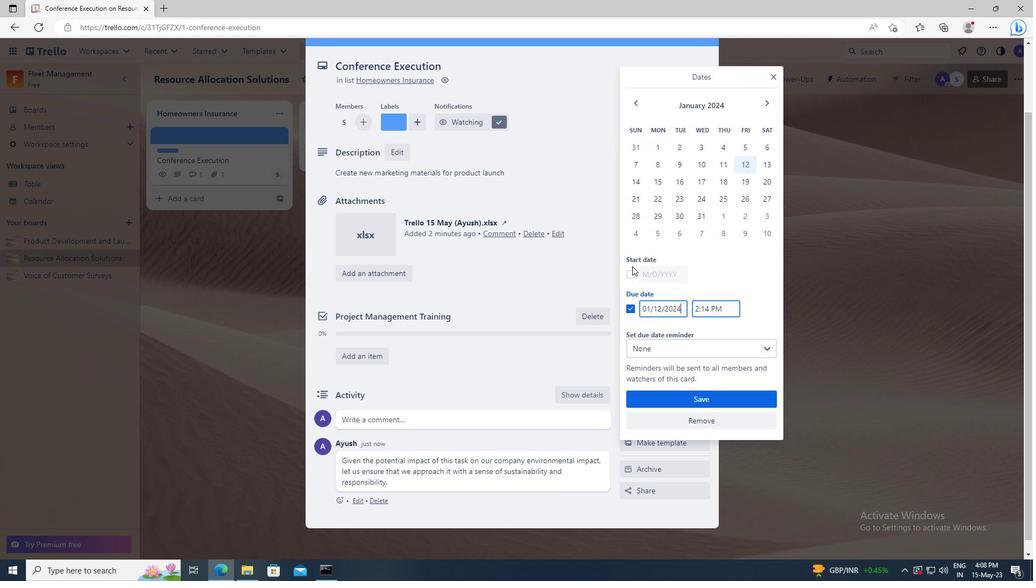 
Action: Mouse pressed left at (632, 272)
Screenshot: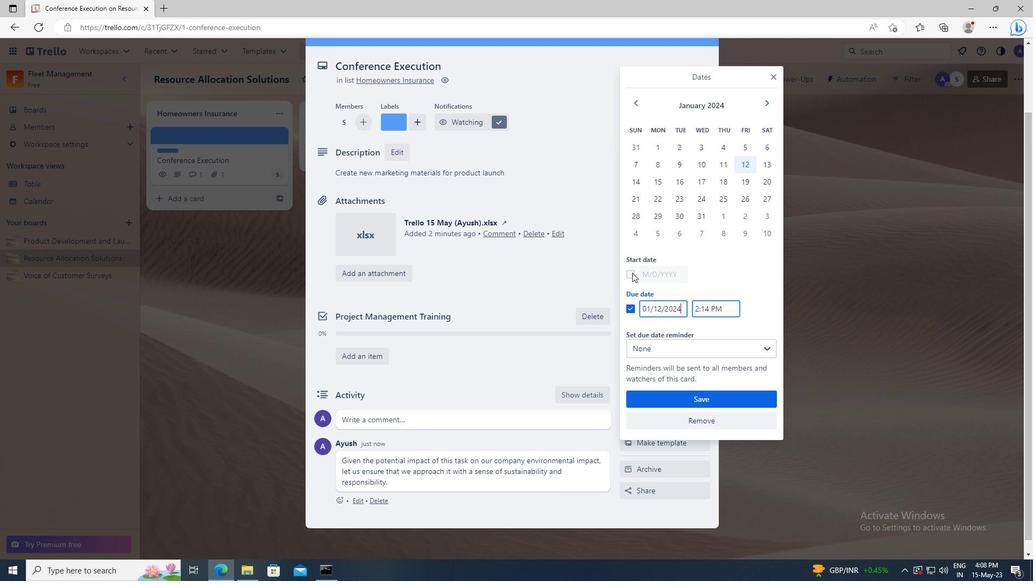 
Action: Mouse moved to (683, 273)
Screenshot: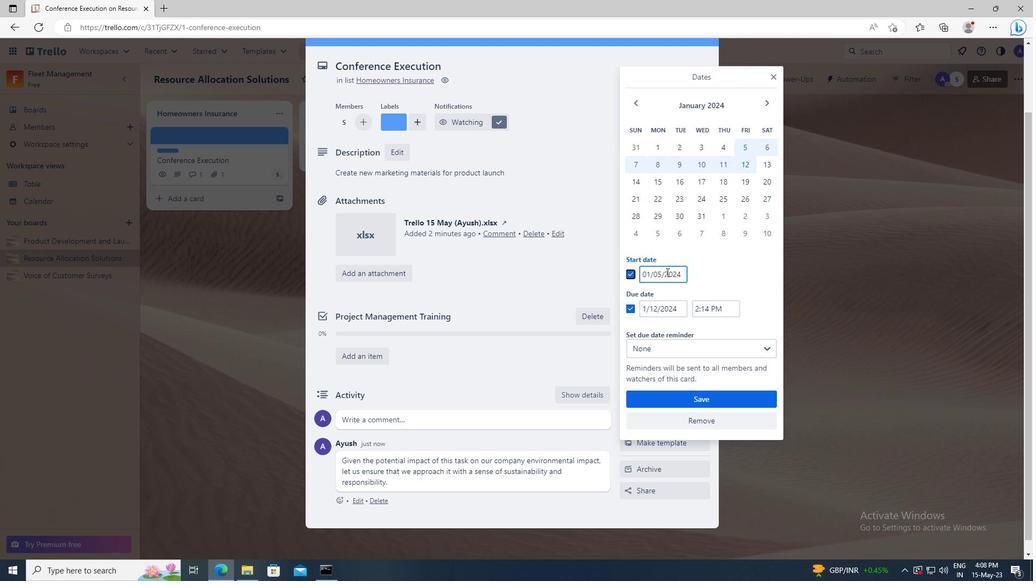 
Action: Mouse pressed left at (683, 273)
Screenshot: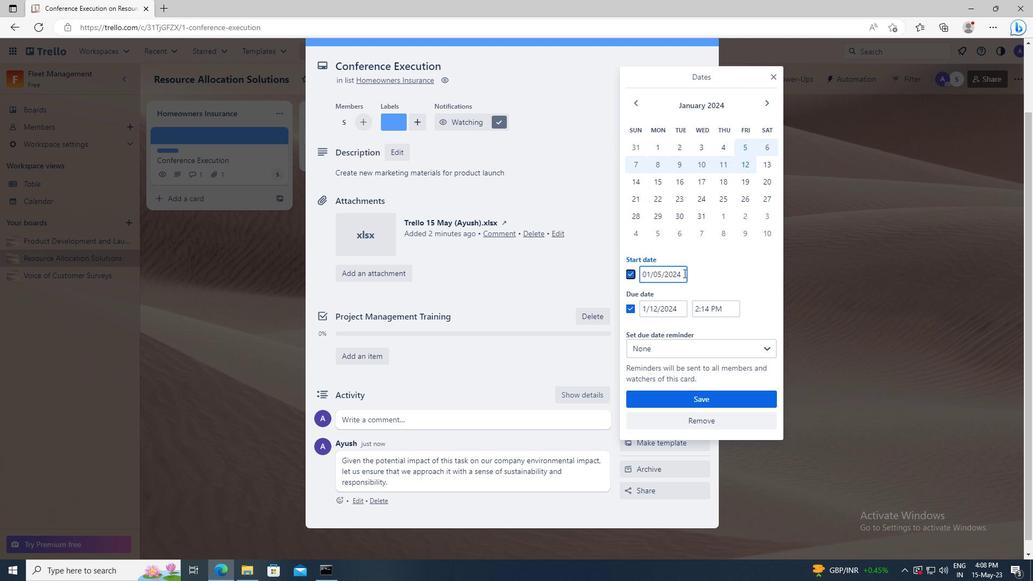 
Action: Key pressed <Key.backspace><Key.backspace><Key.backspace><Key.backspace>1900<Key.left><Key.left><Key.left><Key.left><Key.left><Key.backspace>1
Screenshot: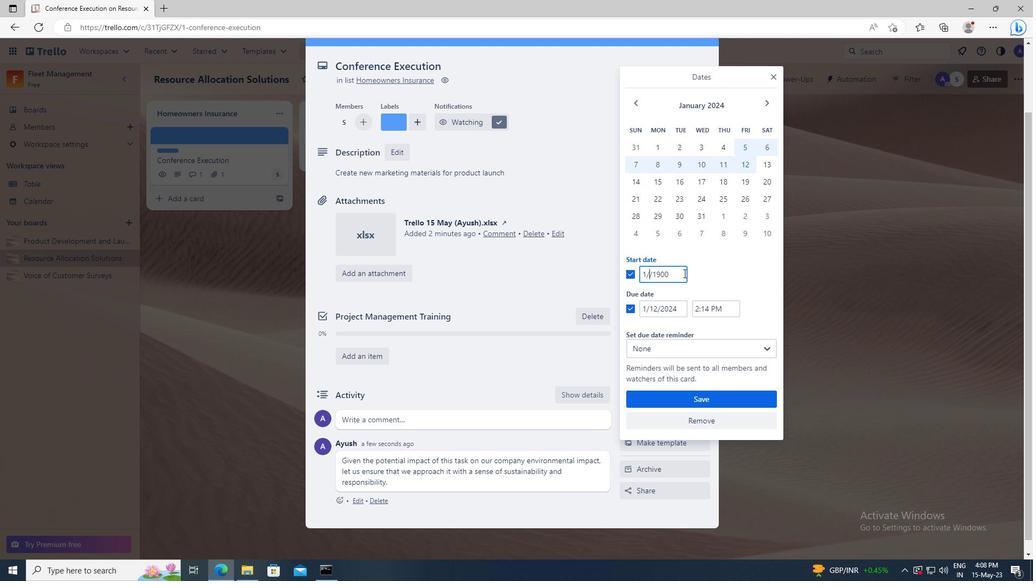 
Action: Mouse moved to (683, 309)
Screenshot: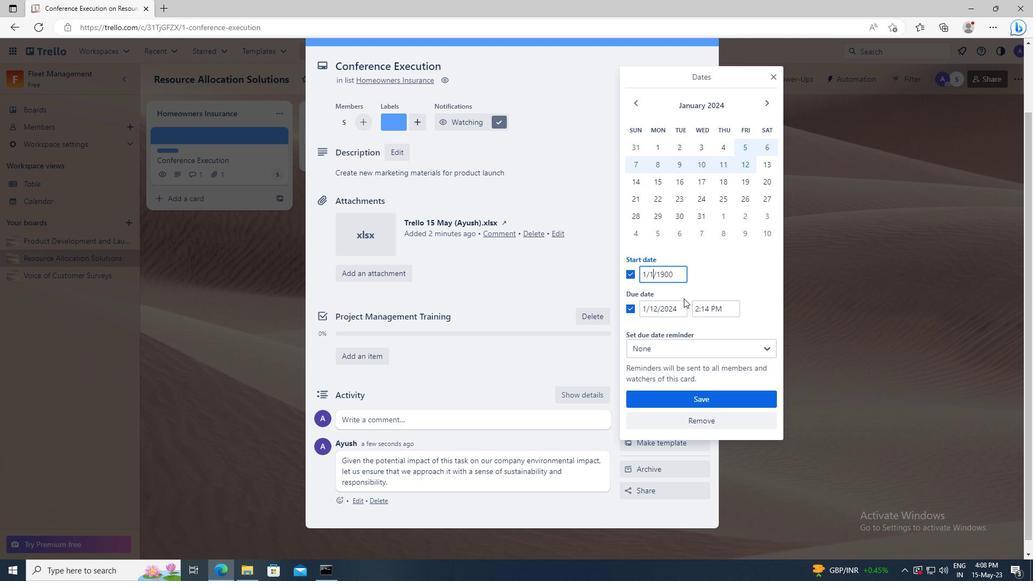
Action: Mouse pressed left at (683, 309)
Screenshot: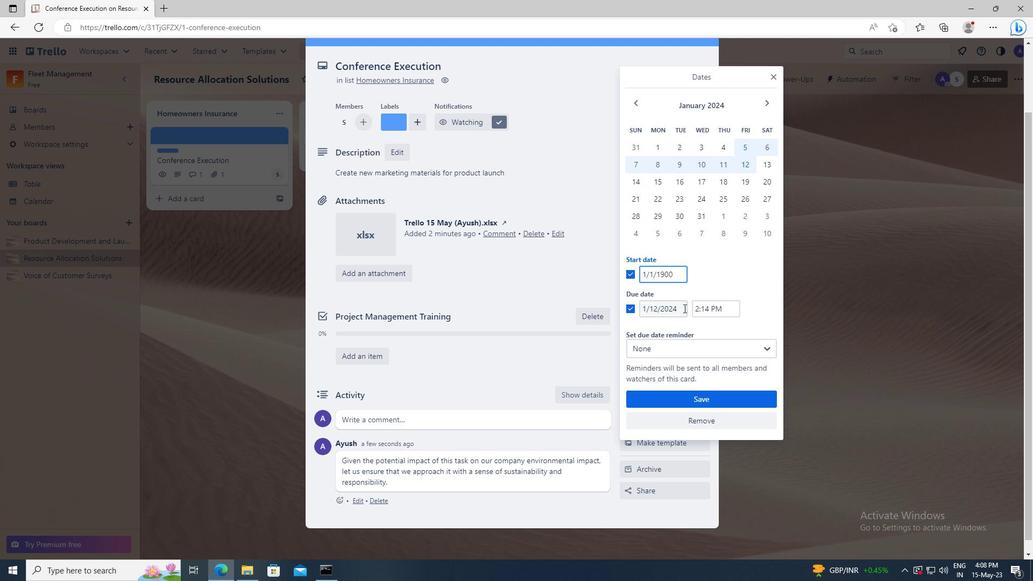 
Action: Key pressed <Key.backspace><Key.backspace><Key.backspace><Key.backspace>1900<Key.left><Key.left><Key.left><Key.left><Key.left><Key.backspace><Key.backspace>8
Screenshot: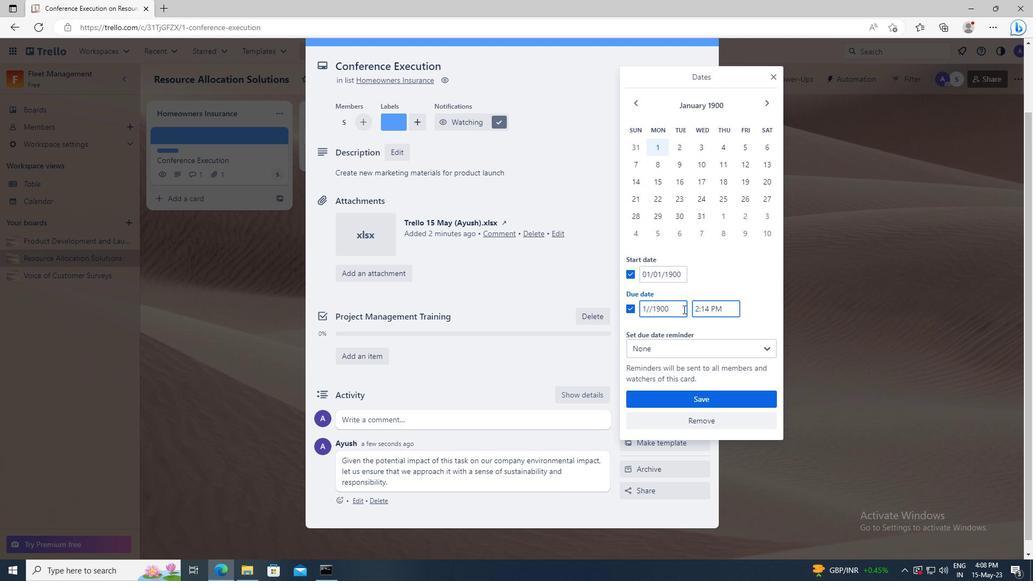 
Action: Mouse moved to (699, 398)
Screenshot: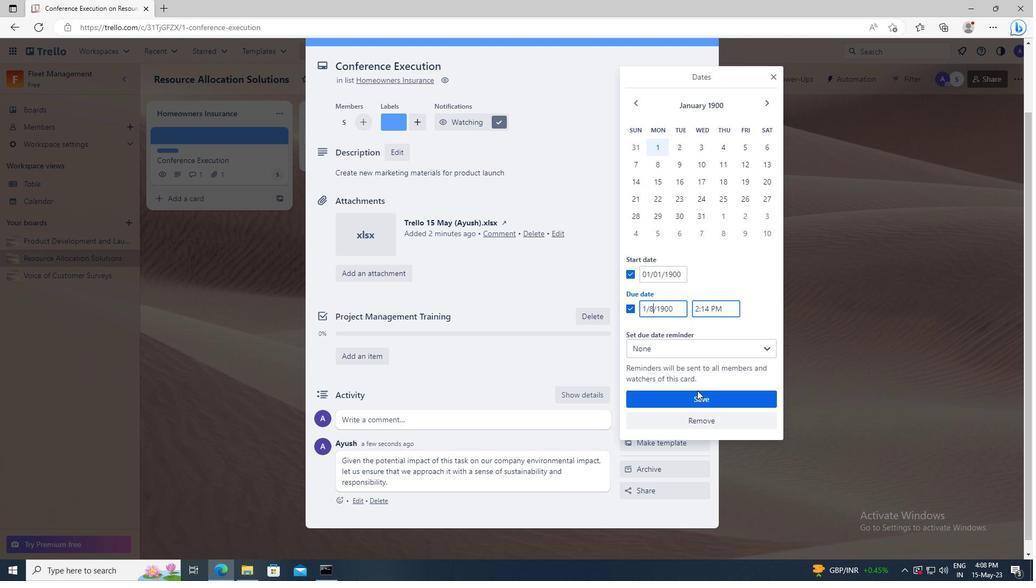 
Action: Mouse pressed left at (699, 398)
Screenshot: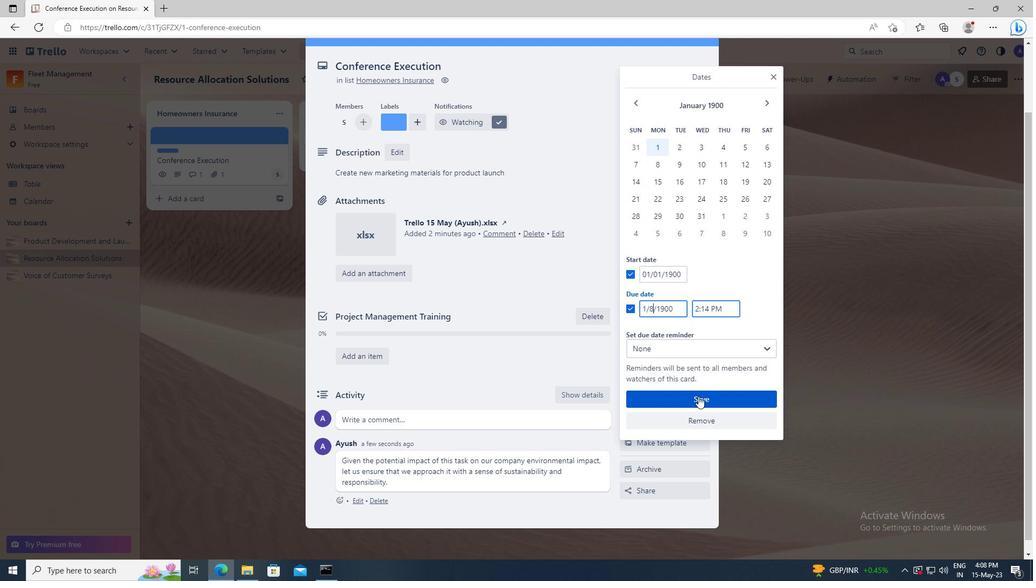 
